 Task: Find connections with filter location Niederkassel with filter topic #linkedintrainer with filter profile language French with filter current company V.Group with filter school Jawahar Lal Nehru University with filter industry Social Networking Platforms with filter service category Budgeting with filter keywords title Customer Service Manager
Action: Mouse moved to (526, 84)
Screenshot: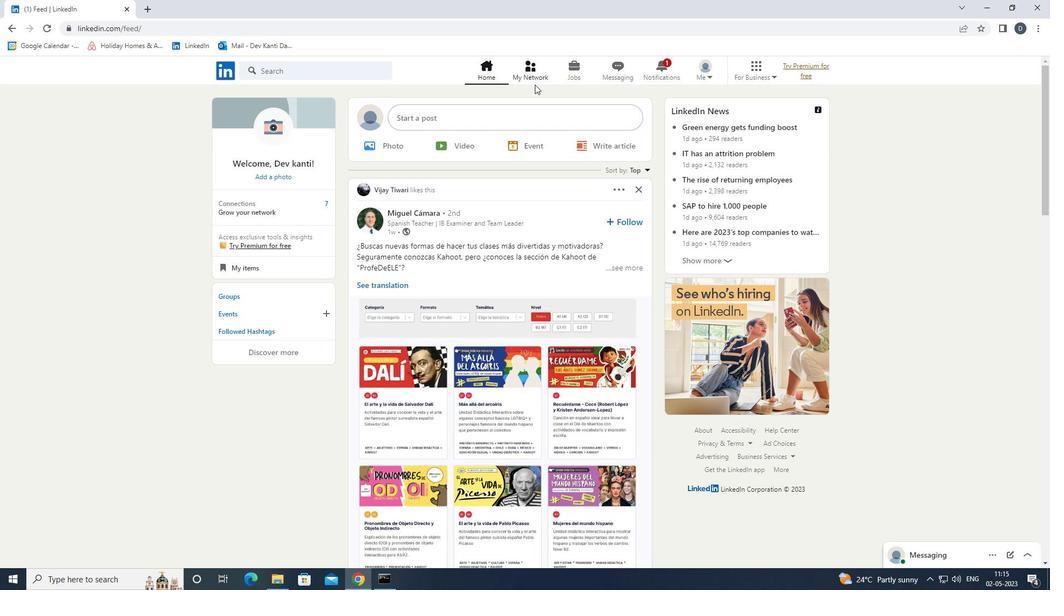 
Action: Mouse pressed left at (526, 84)
Screenshot: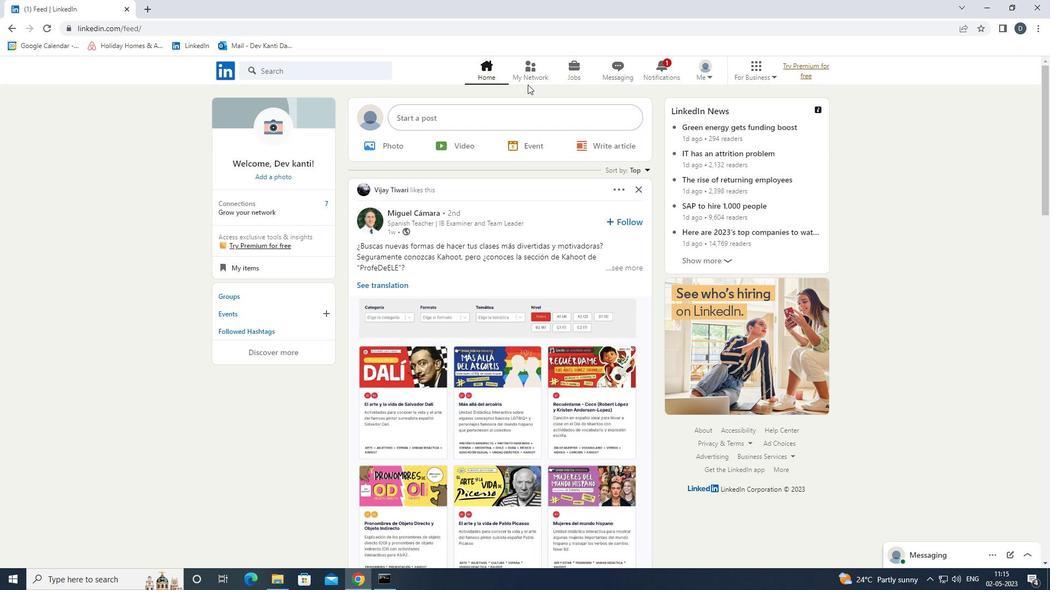 
Action: Mouse moved to (526, 72)
Screenshot: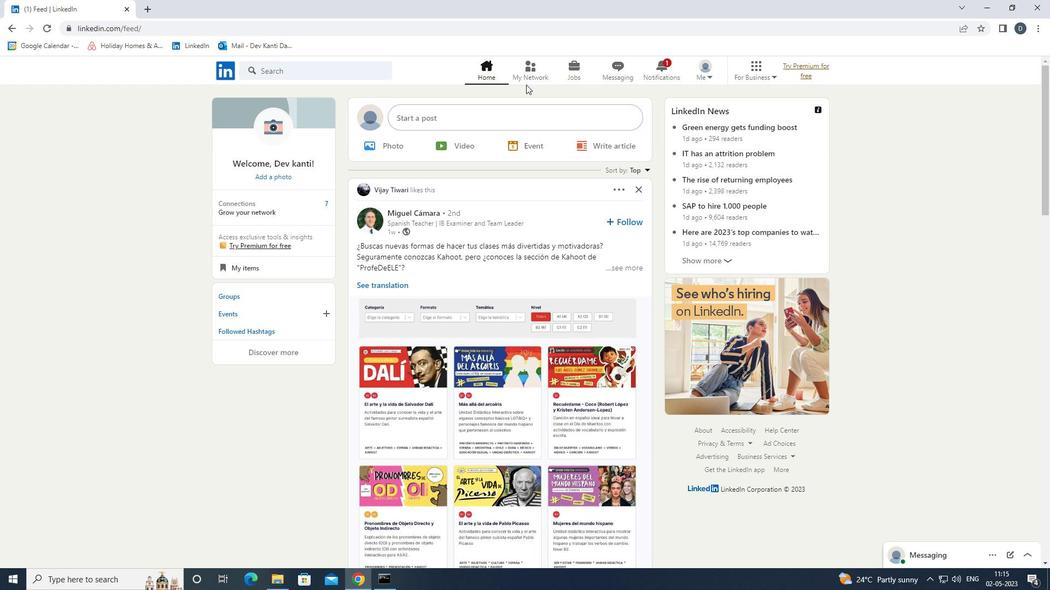 
Action: Mouse pressed left at (526, 72)
Screenshot: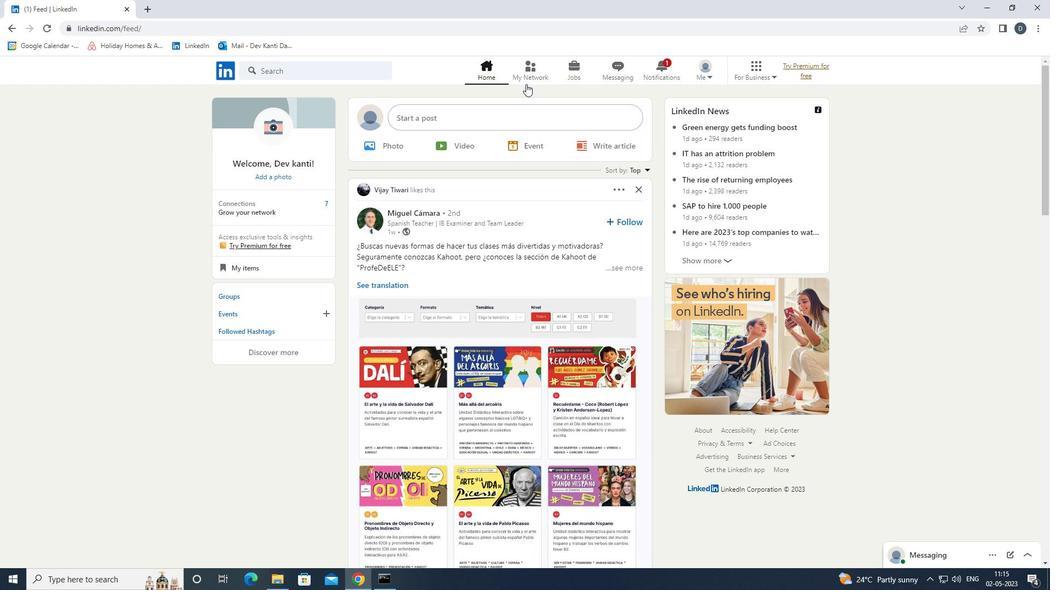 
Action: Mouse moved to (362, 131)
Screenshot: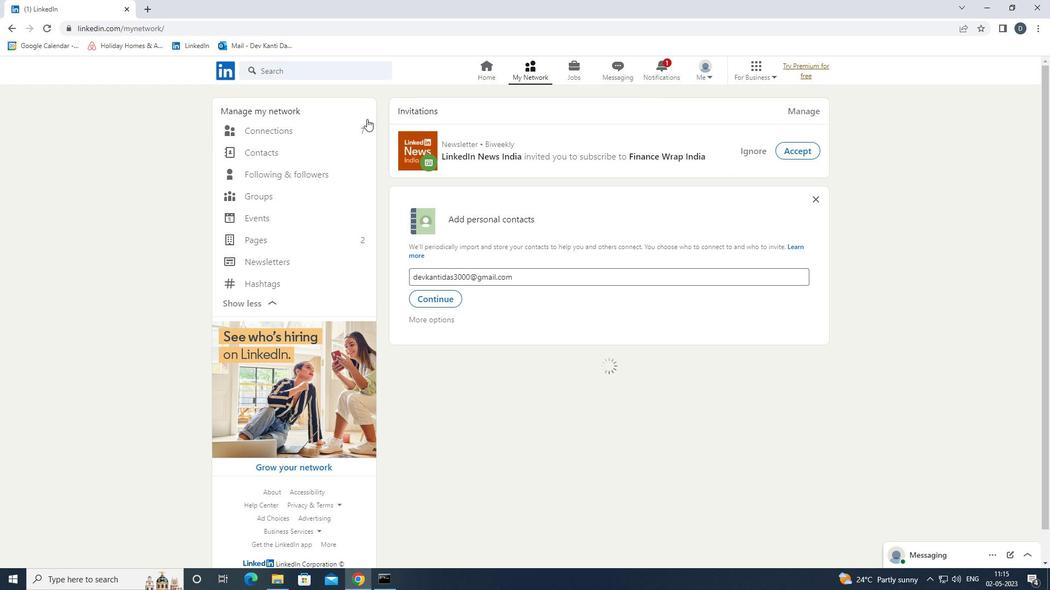 
Action: Mouse pressed left at (362, 131)
Screenshot: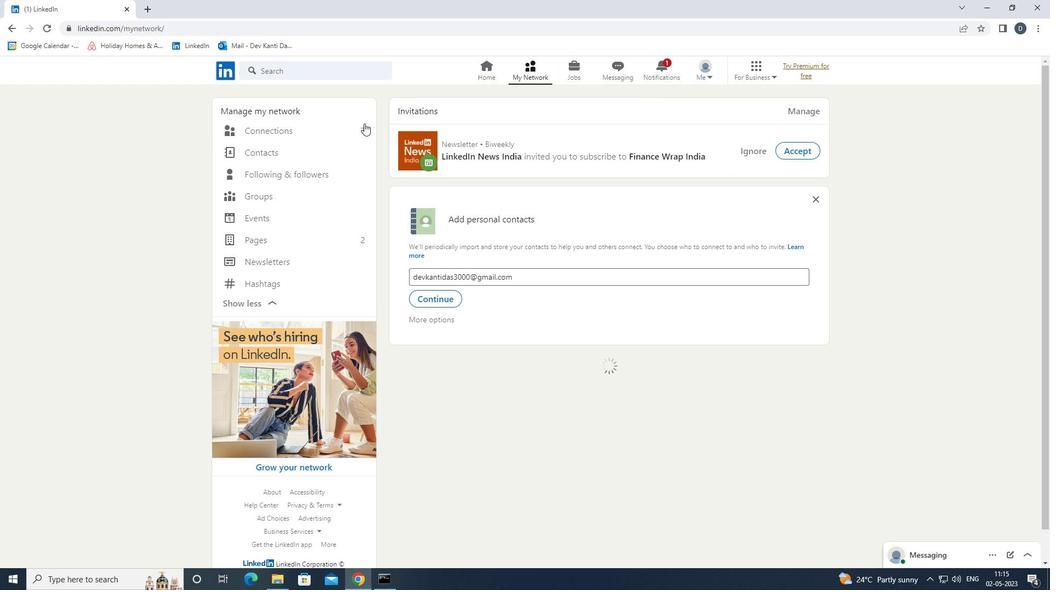 
Action: Mouse moved to (606, 130)
Screenshot: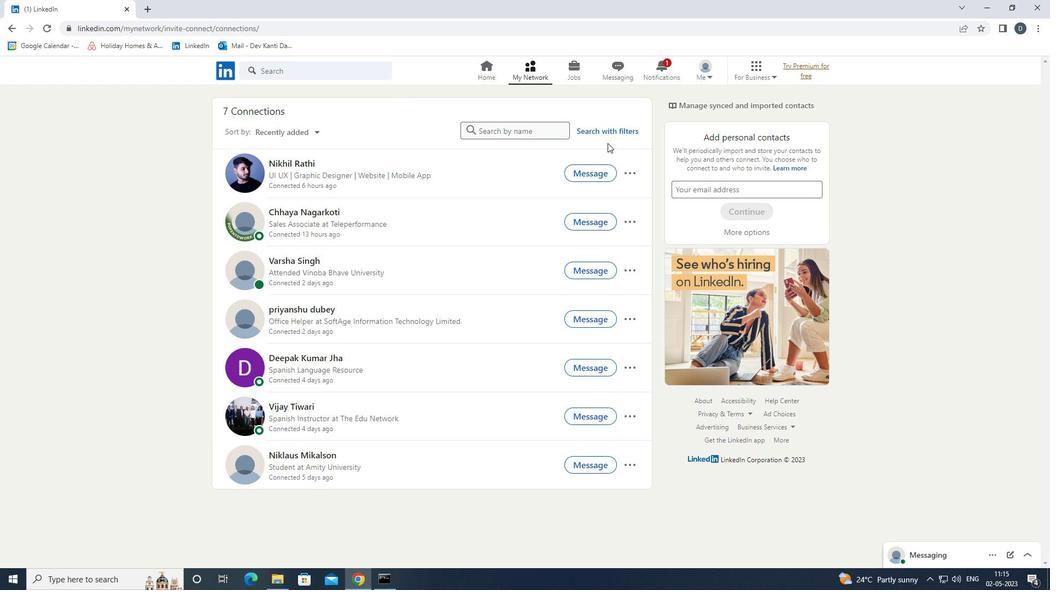 
Action: Mouse pressed left at (606, 130)
Screenshot: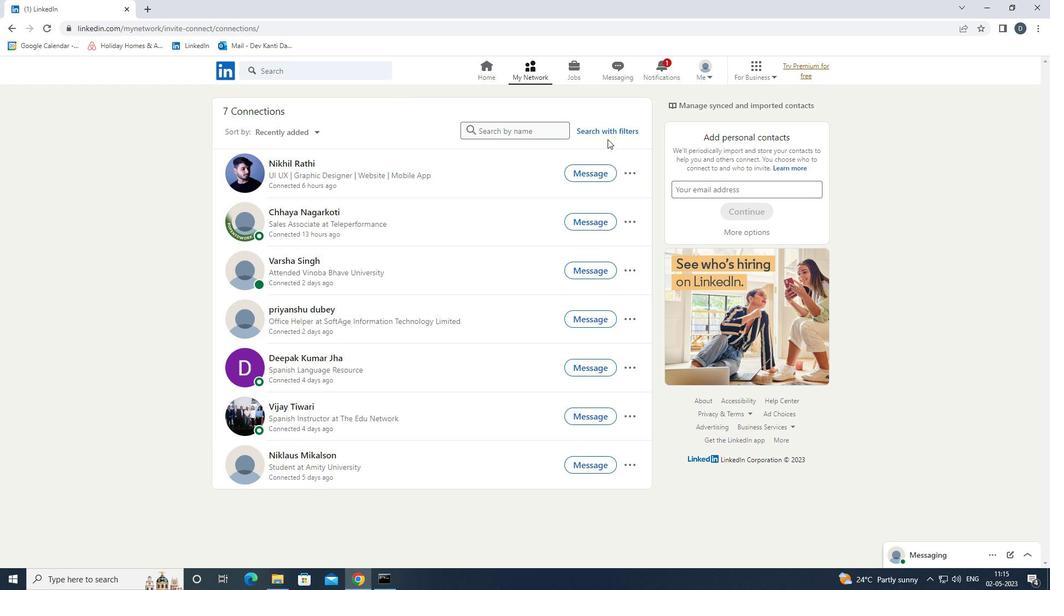 
Action: Mouse moved to (562, 99)
Screenshot: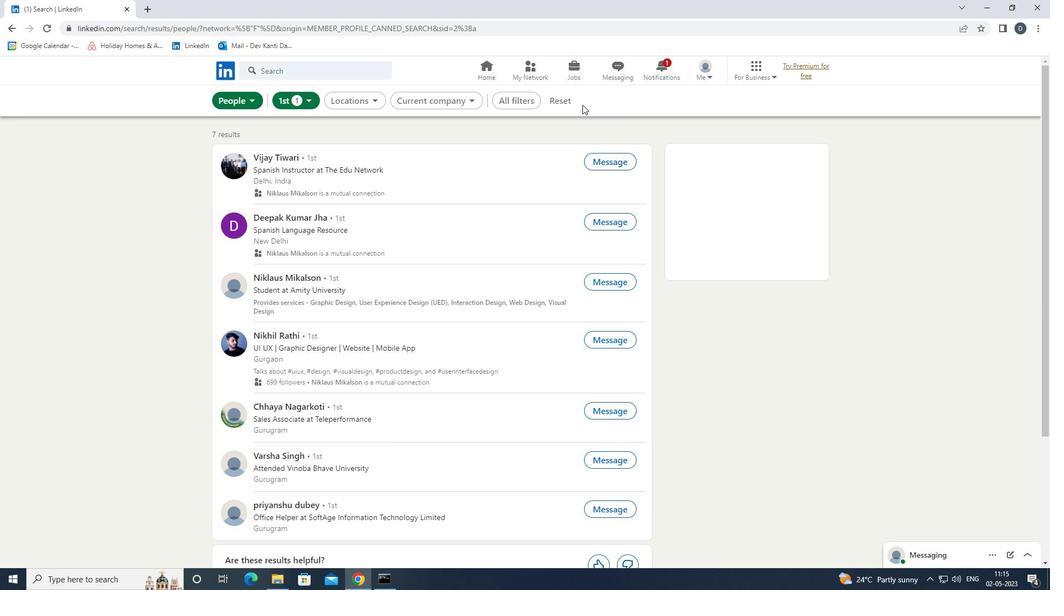 
Action: Mouse pressed left at (562, 99)
Screenshot: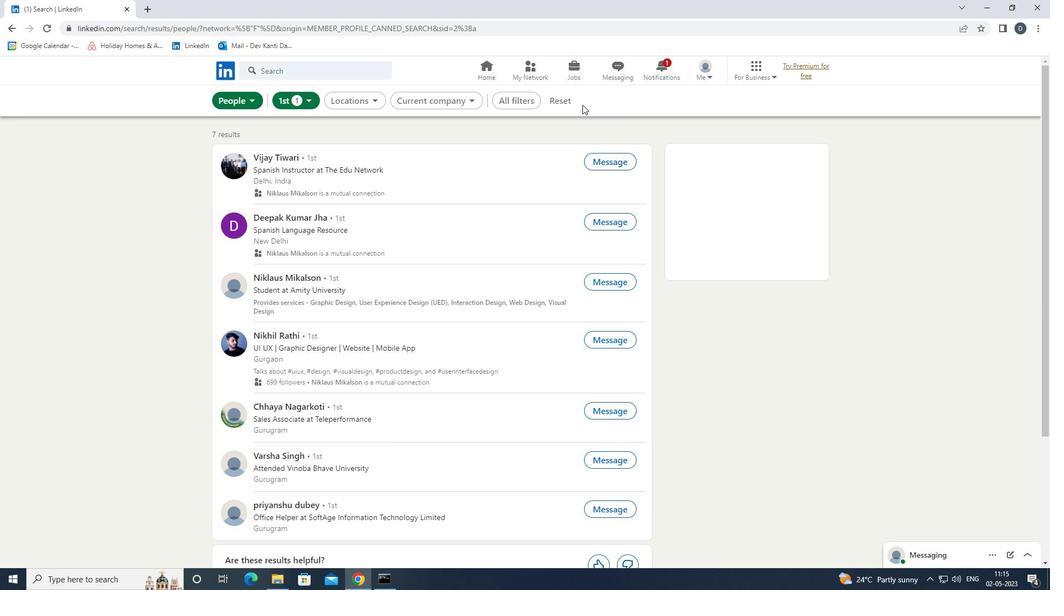 
Action: Mouse moved to (549, 101)
Screenshot: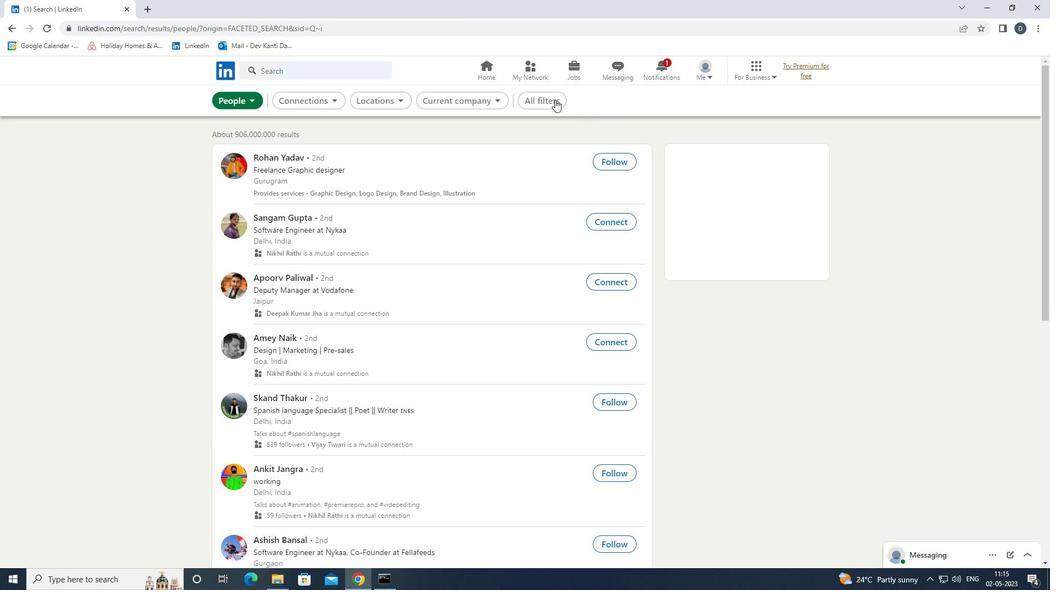 
Action: Mouse pressed left at (549, 101)
Screenshot: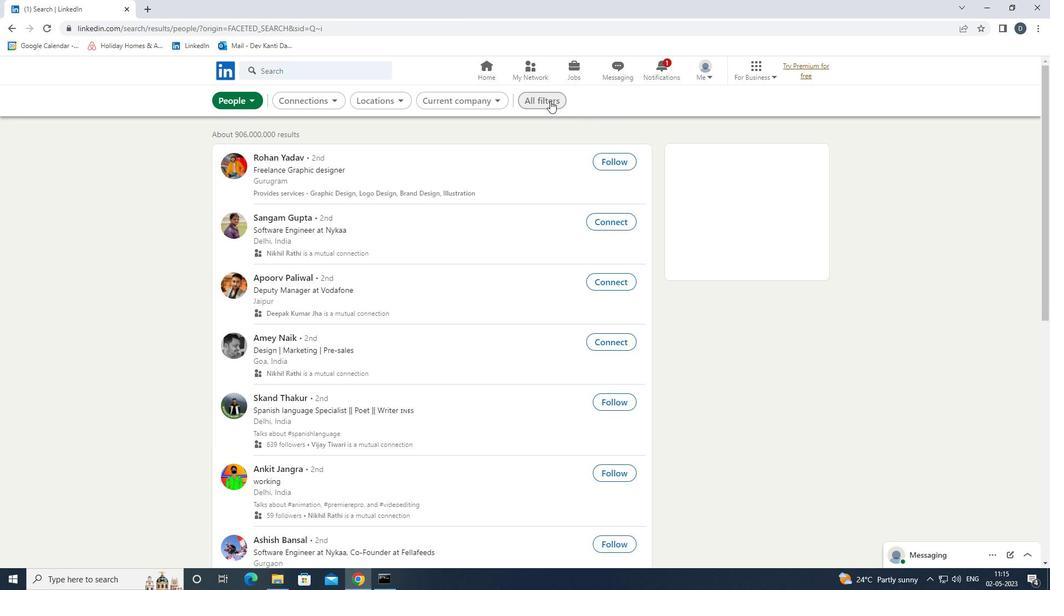 
Action: Mouse moved to (734, 260)
Screenshot: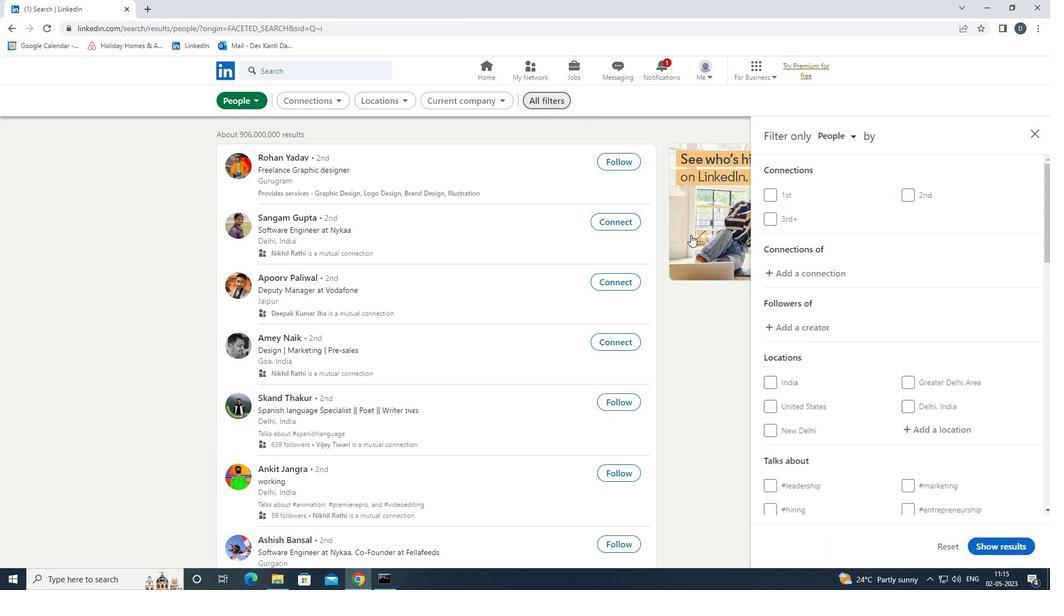 
Action: Mouse scrolled (734, 260) with delta (0, 0)
Screenshot: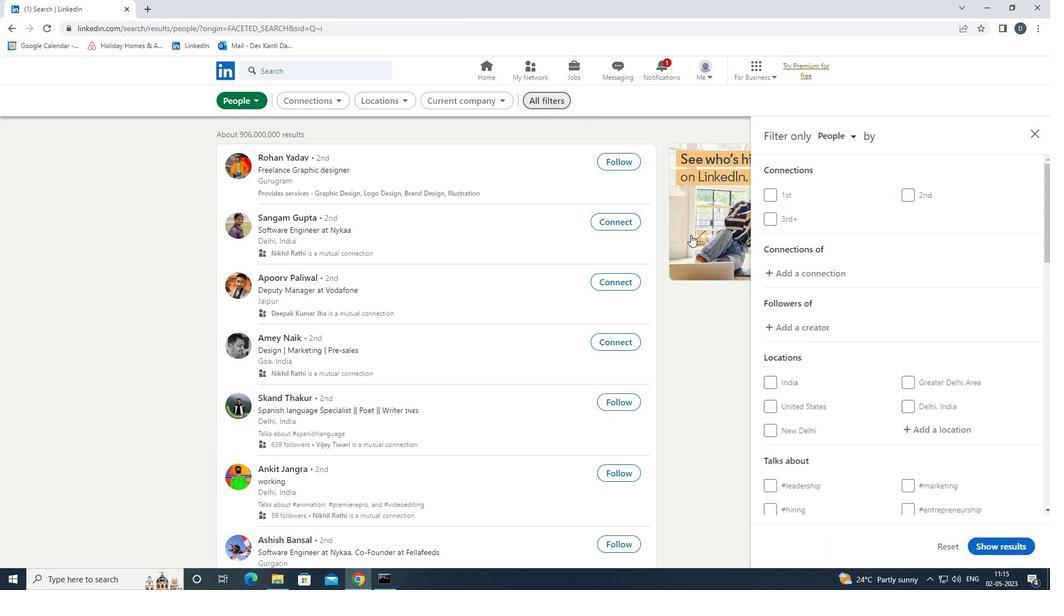 
Action: Mouse scrolled (734, 260) with delta (0, 0)
Screenshot: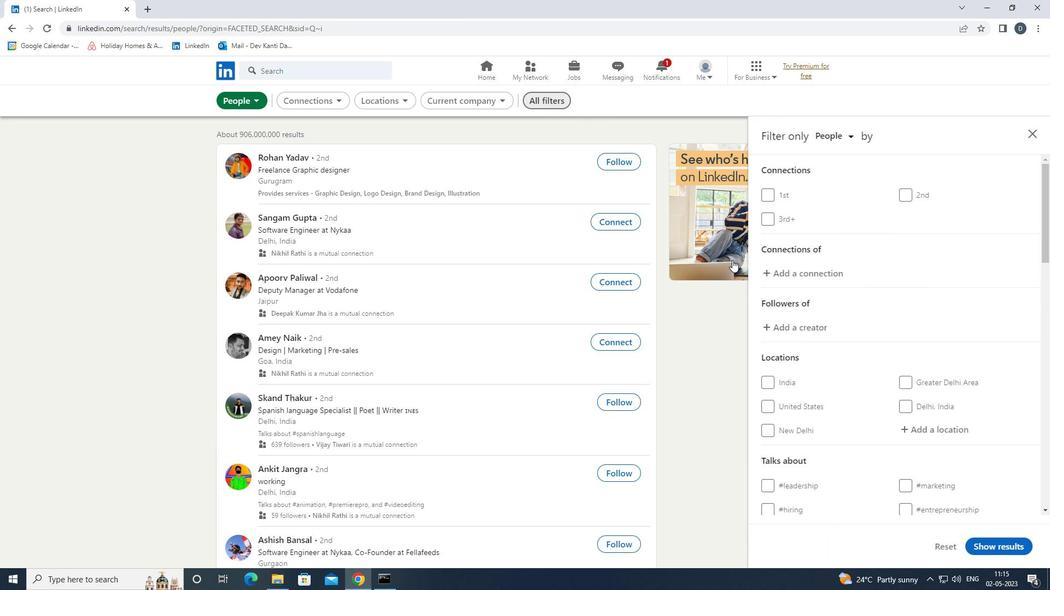 
Action: Mouse moved to (903, 328)
Screenshot: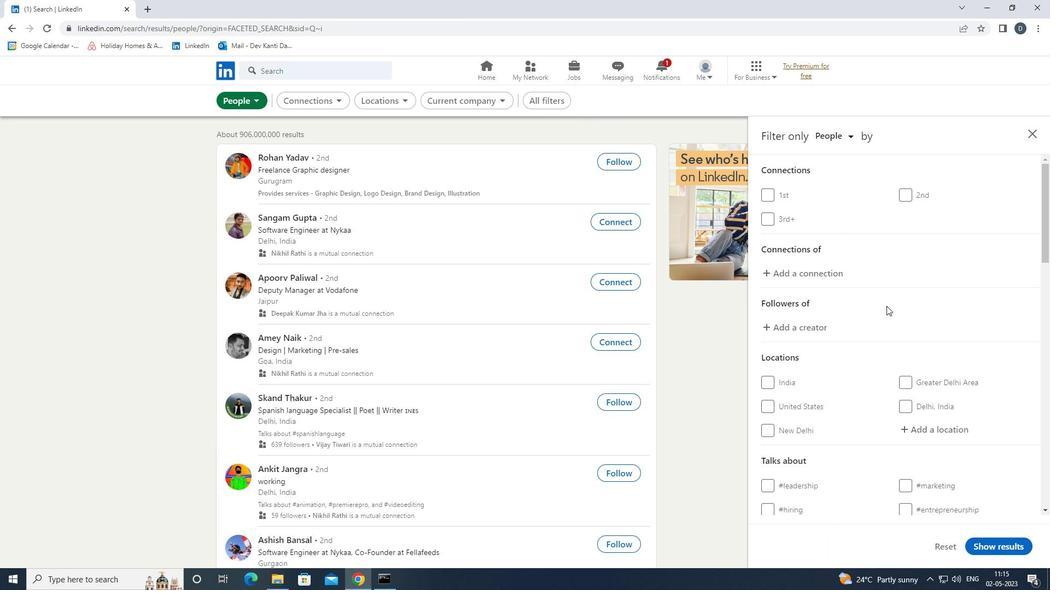 
Action: Mouse scrolled (903, 327) with delta (0, 0)
Screenshot: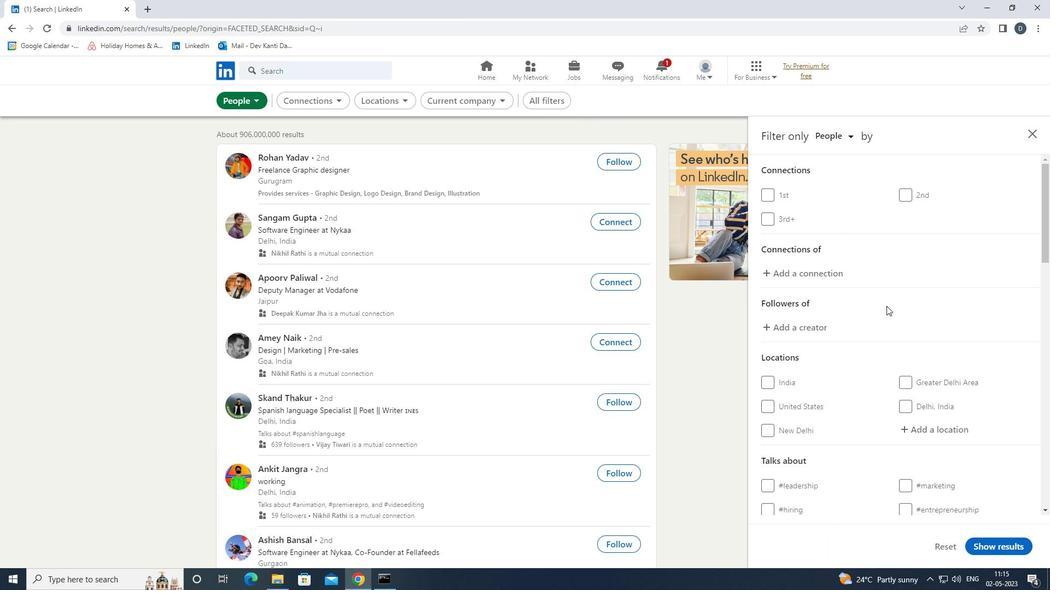 
Action: Mouse moved to (931, 374)
Screenshot: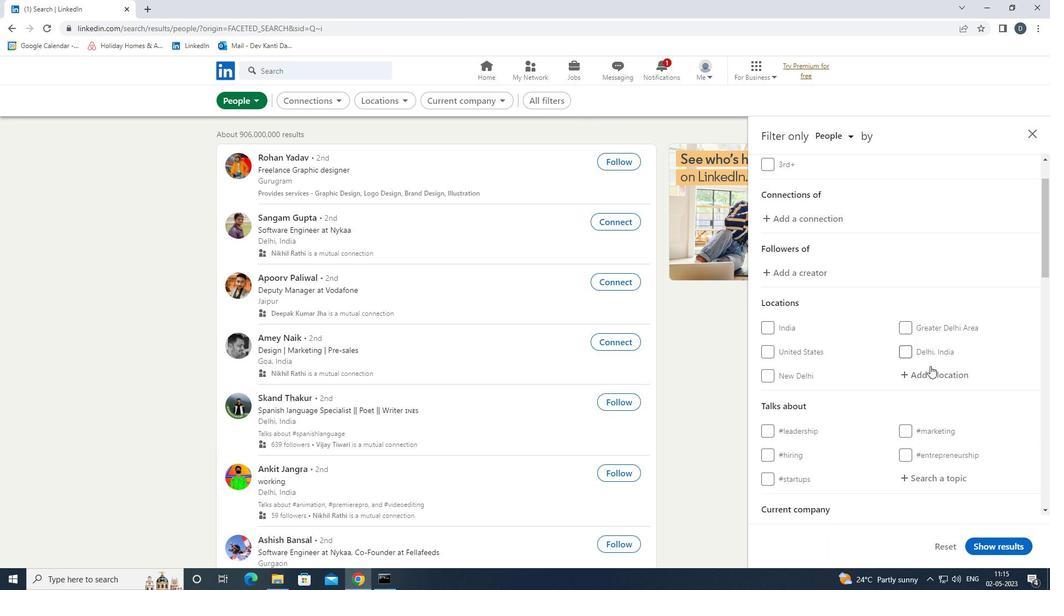 
Action: Mouse pressed left at (931, 374)
Screenshot: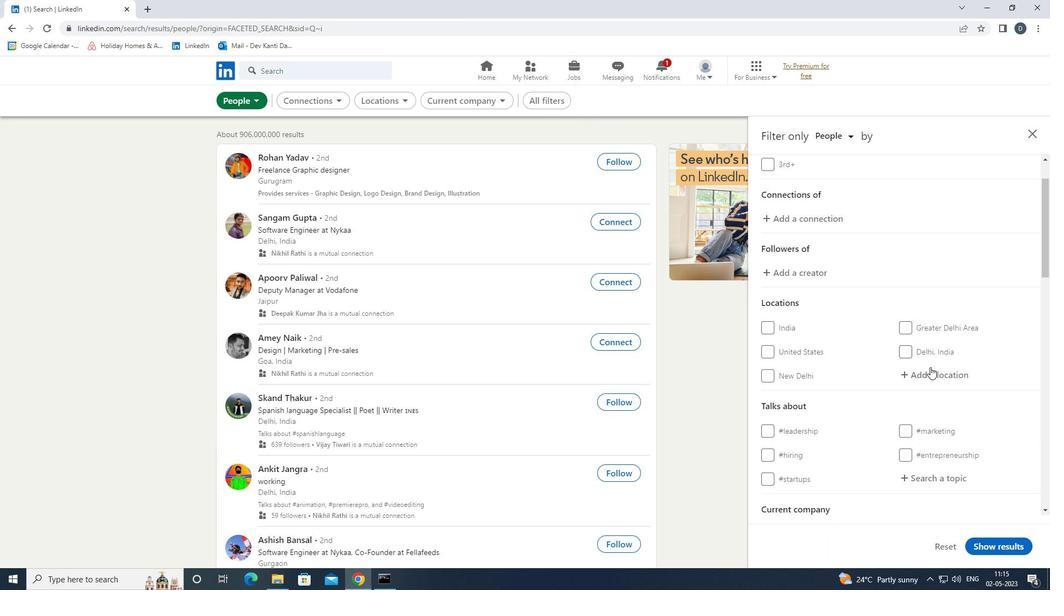 
Action: Key pressed <Key.shift>NIEDERKASSEL<Key.down><Key.enter>
Screenshot: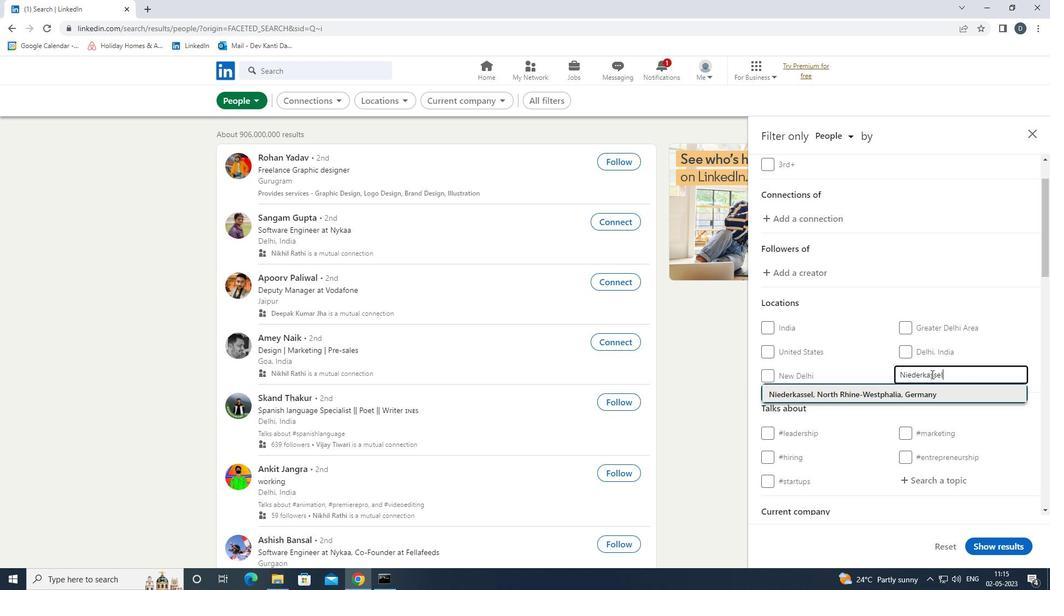 
Action: Mouse scrolled (931, 374) with delta (0, 0)
Screenshot: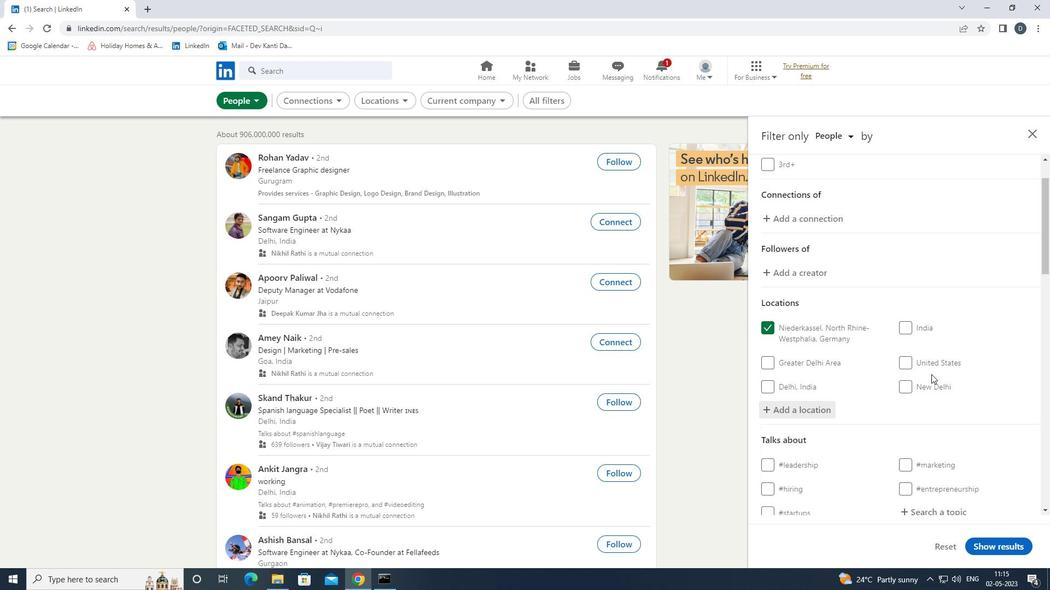 
Action: Mouse scrolled (931, 374) with delta (0, 0)
Screenshot: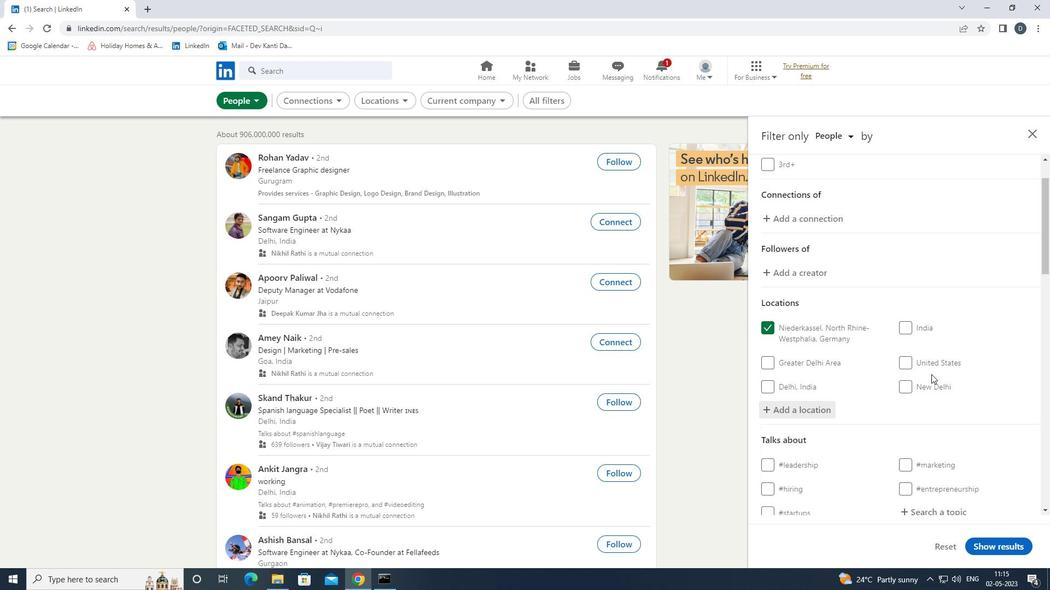 
Action: Mouse scrolled (931, 374) with delta (0, 0)
Screenshot: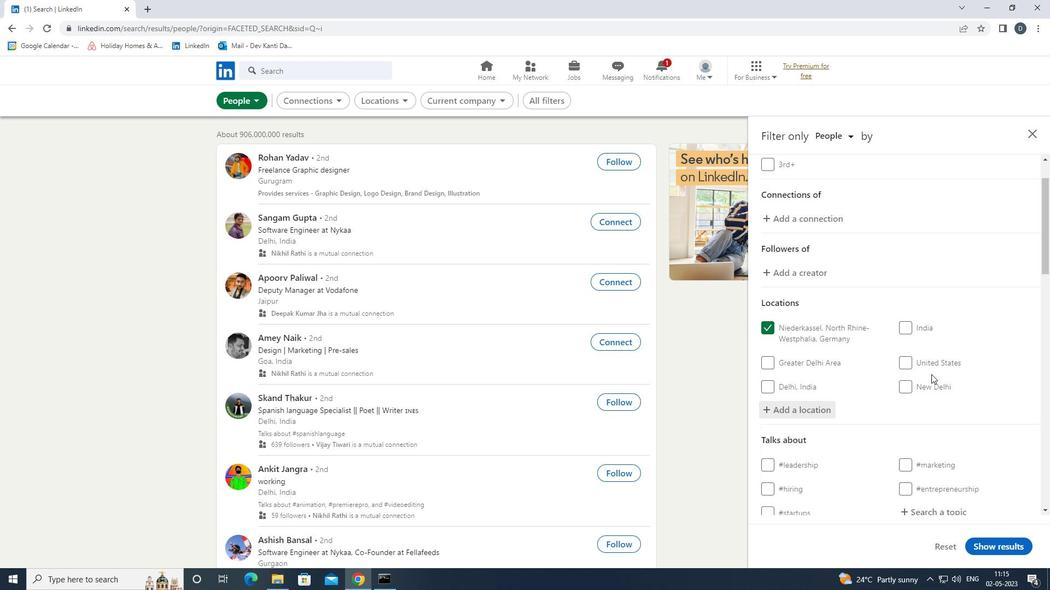 
Action: Mouse moved to (933, 350)
Screenshot: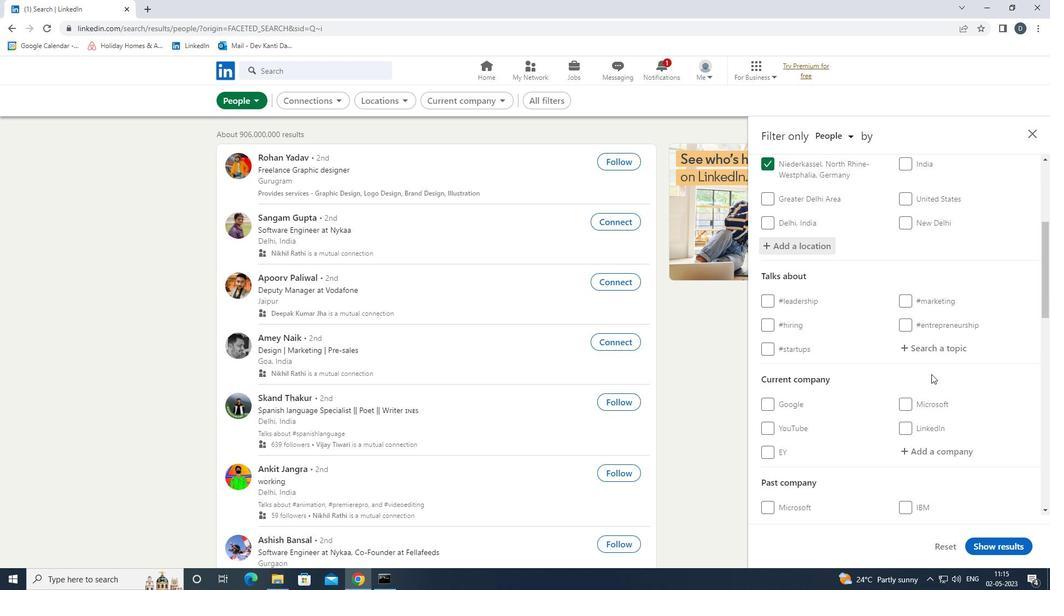 
Action: Mouse pressed left at (933, 350)
Screenshot: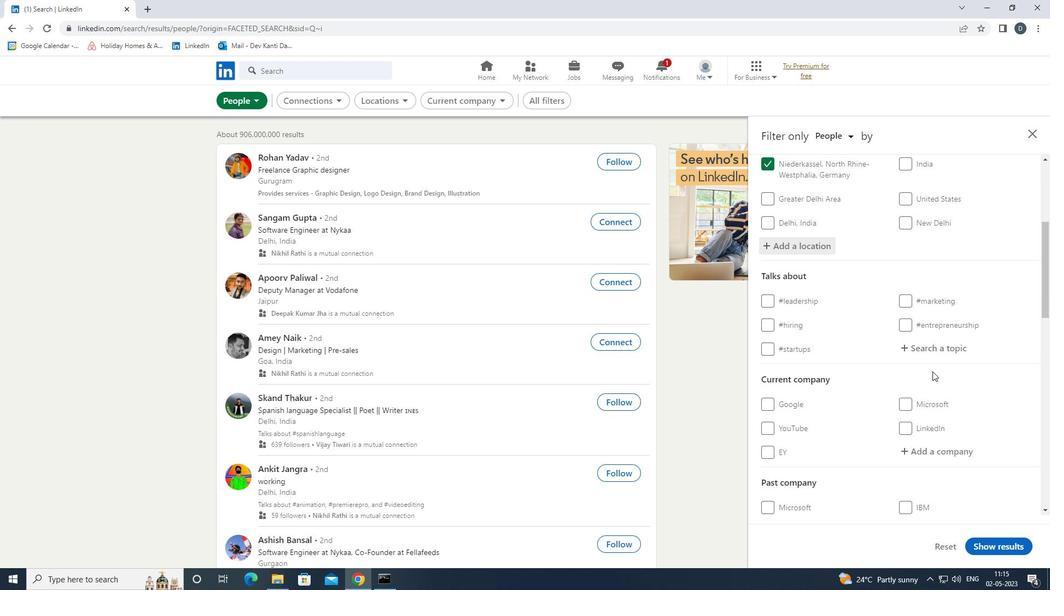 
Action: Key pressed LINKEDI
Screenshot: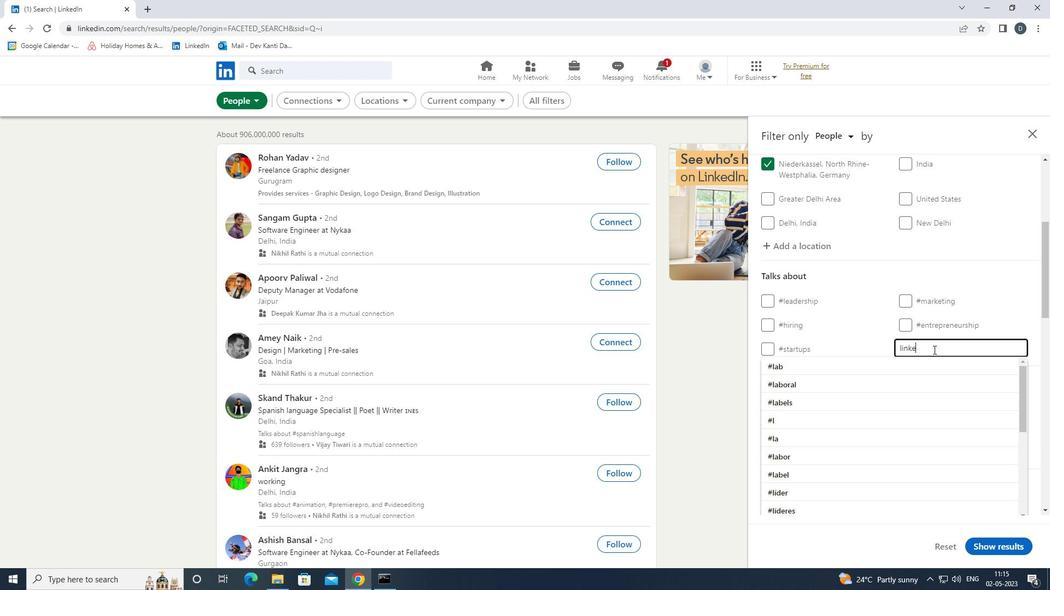 
Action: Mouse moved to (933, 350)
Screenshot: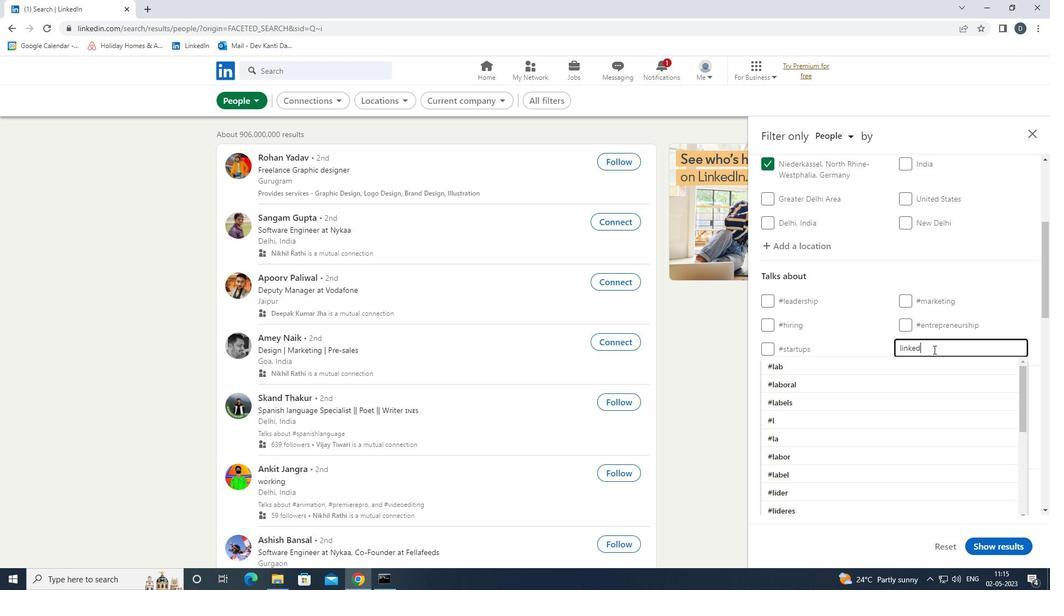 
Action: Key pressed NTRAINER<Key.down><Key.enter>
Screenshot: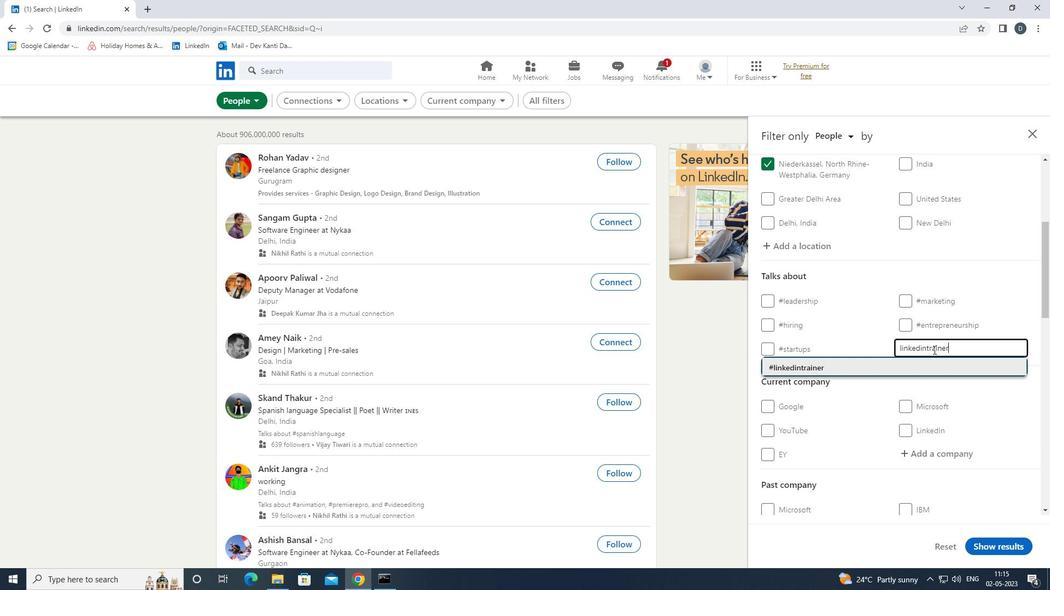 
Action: Mouse scrolled (933, 349) with delta (0, 0)
Screenshot: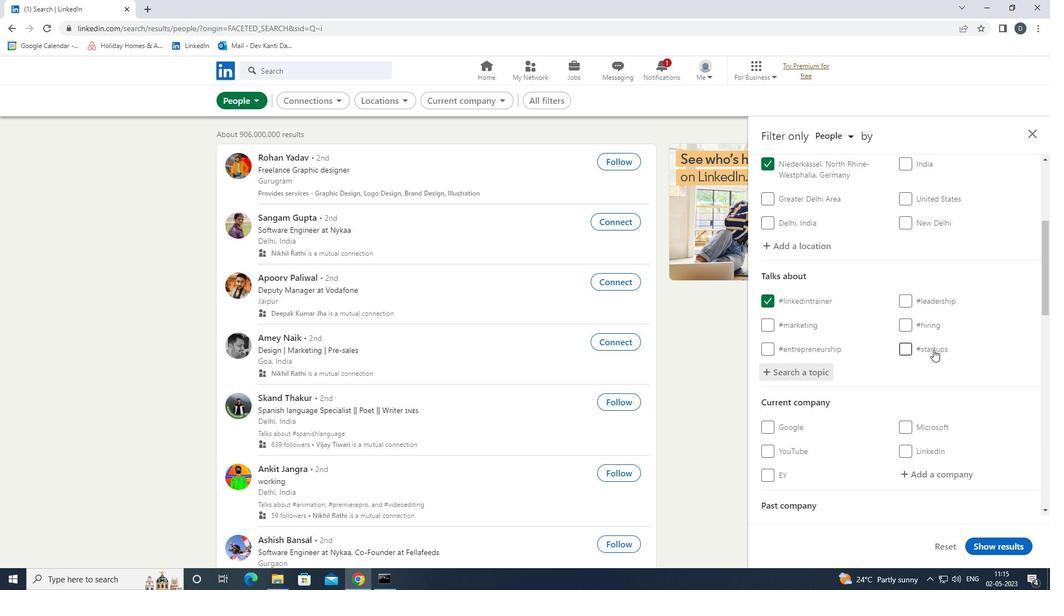 
Action: Mouse scrolled (933, 349) with delta (0, 0)
Screenshot: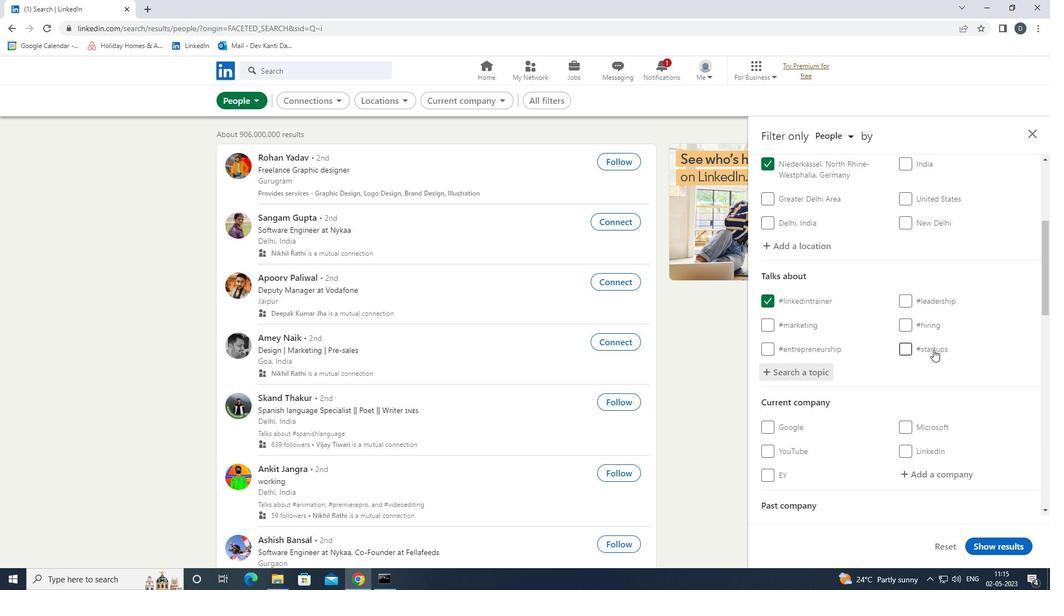 
Action: Mouse scrolled (933, 349) with delta (0, 0)
Screenshot: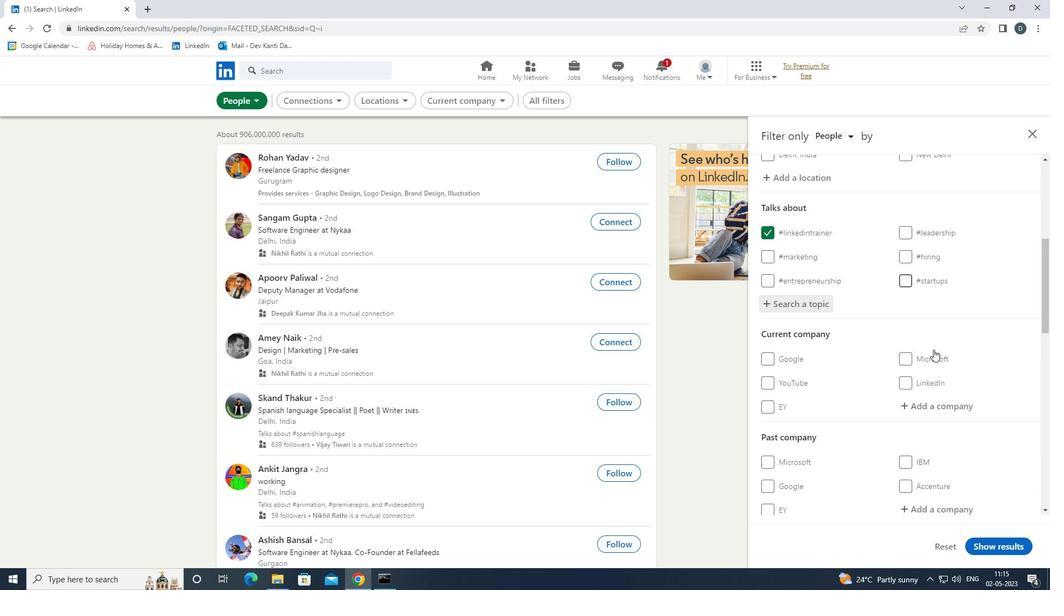 
Action: Mouse scrolled (933, 349) with delta (0, 0)
Screenshot: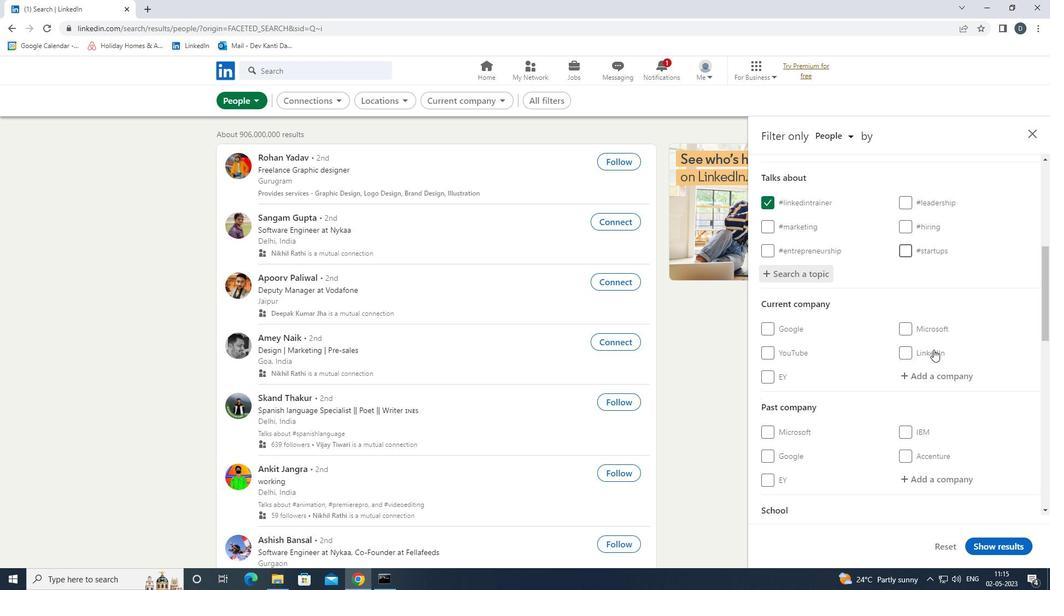 
Action: Mouse scrolled (933, 349) with delta (0, 0)
Screenshot: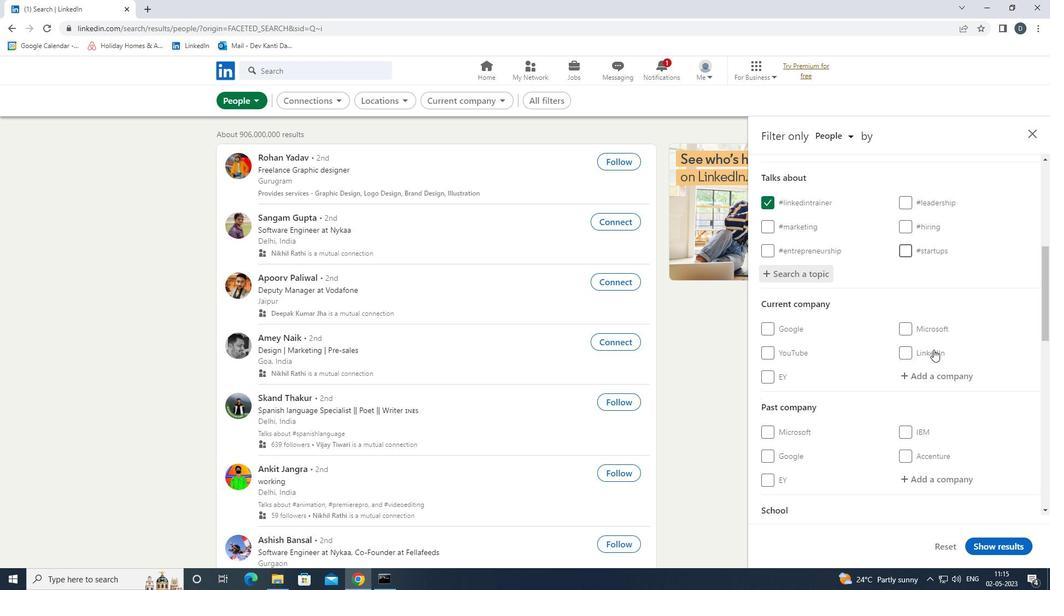 
Action: Mouse scrolled (933, 349) with delta (0, 0)
Screenshot: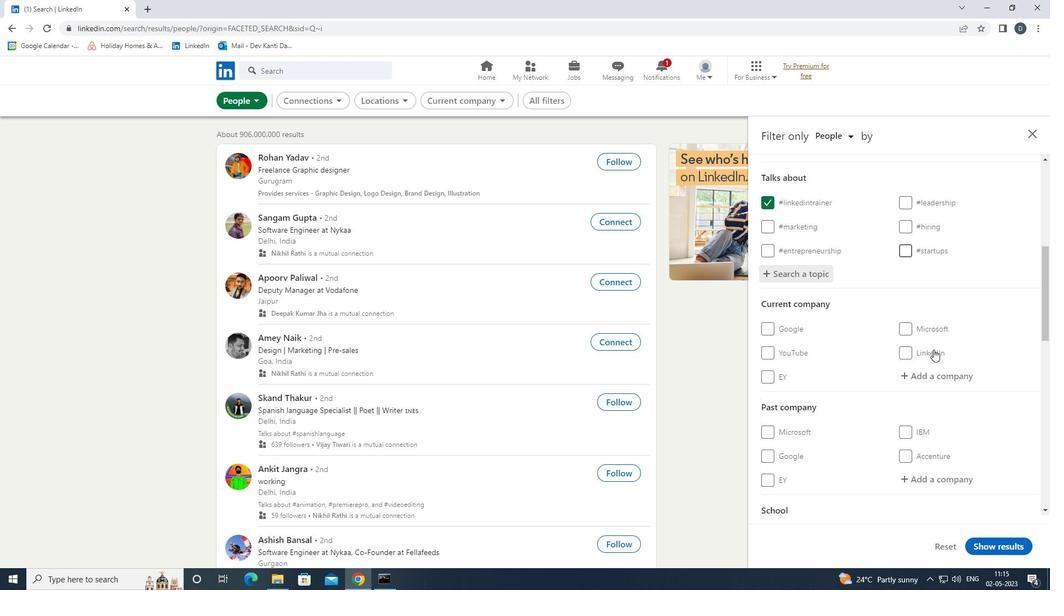 
Action: Mouse moved to (885, 379)
Screenshot: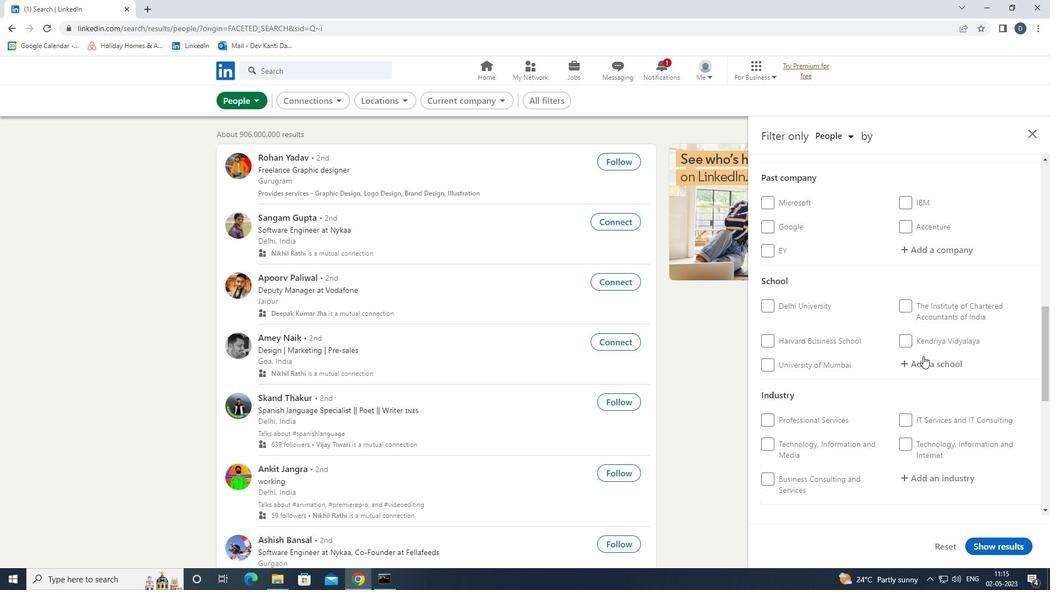 
Action: Mouse scrolled (885, 378) with delta (0, 0)
Screenshot: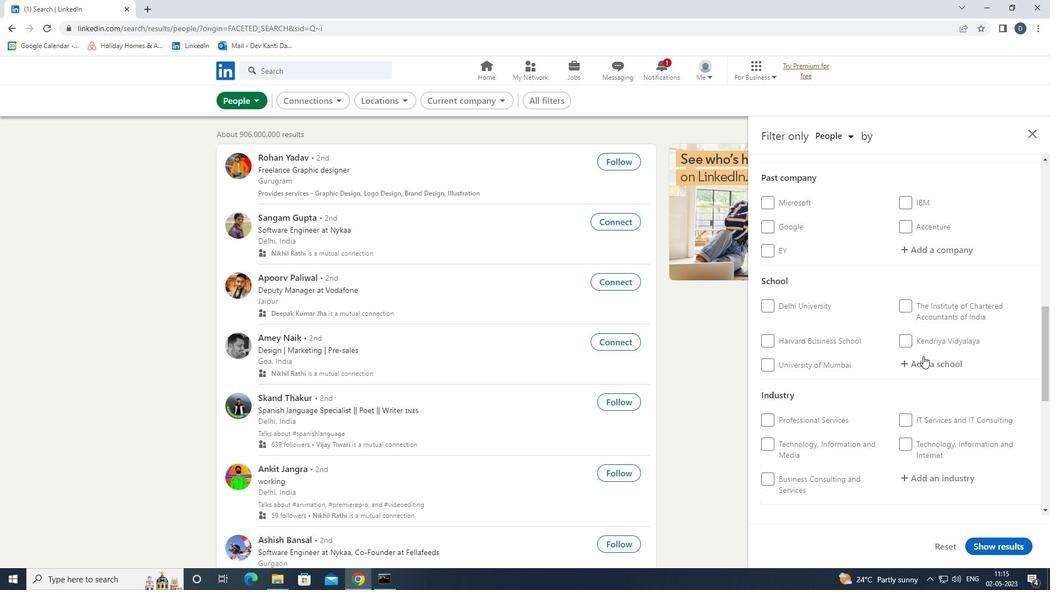
Action: Mouse moved to (895, 391)
Screenshot: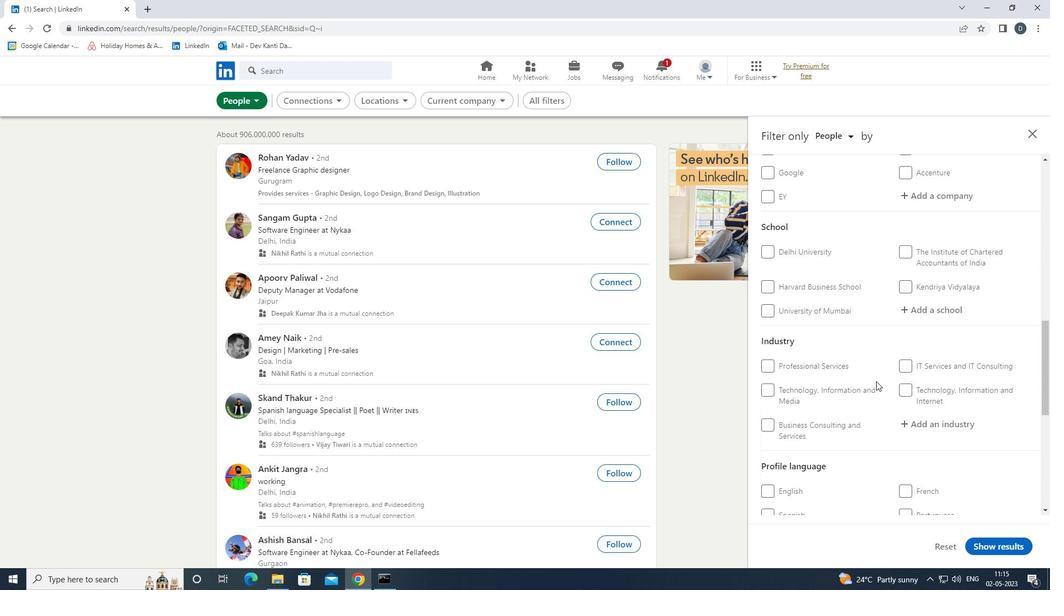
Action: Mouse scrolled (895, 391) with delta (0, 0)
Screenshot: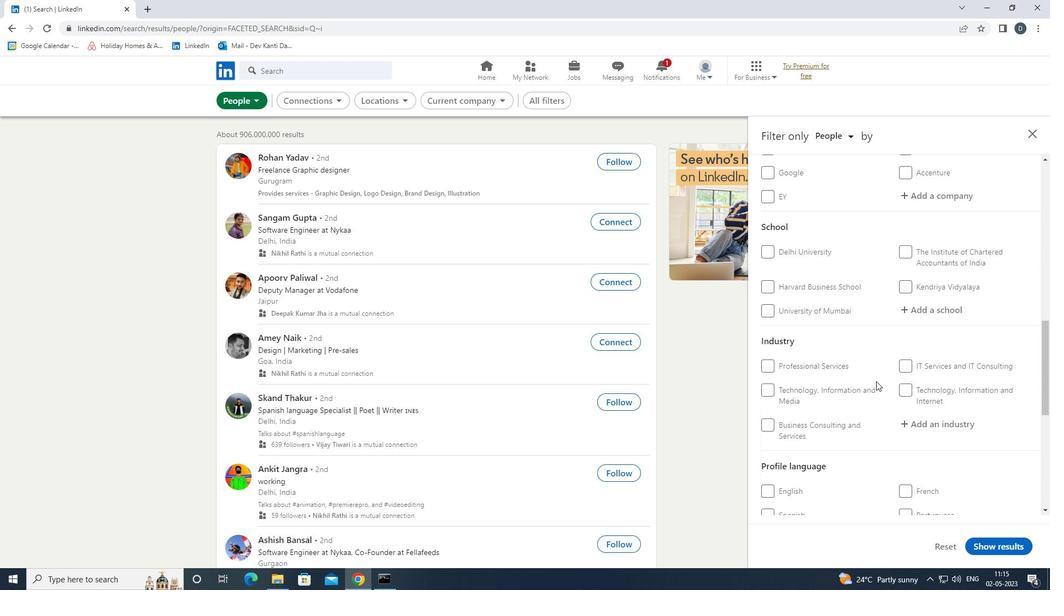 
Action: Mouse scrolled (895, 391) with delta (0, 0)
Screenshot: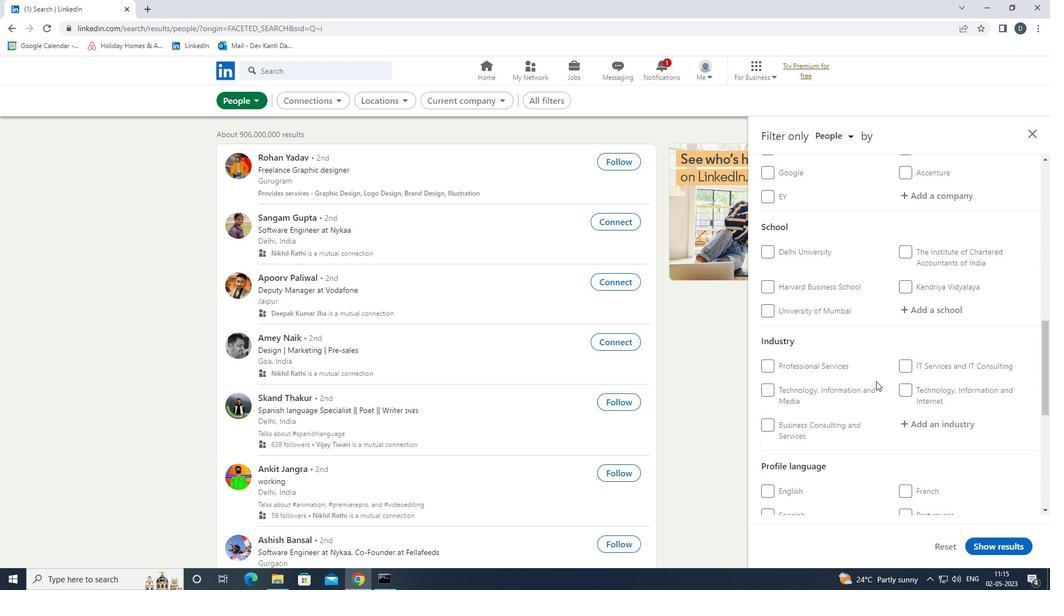 
Action: Mouse moved to (918, 378)
Screenshot: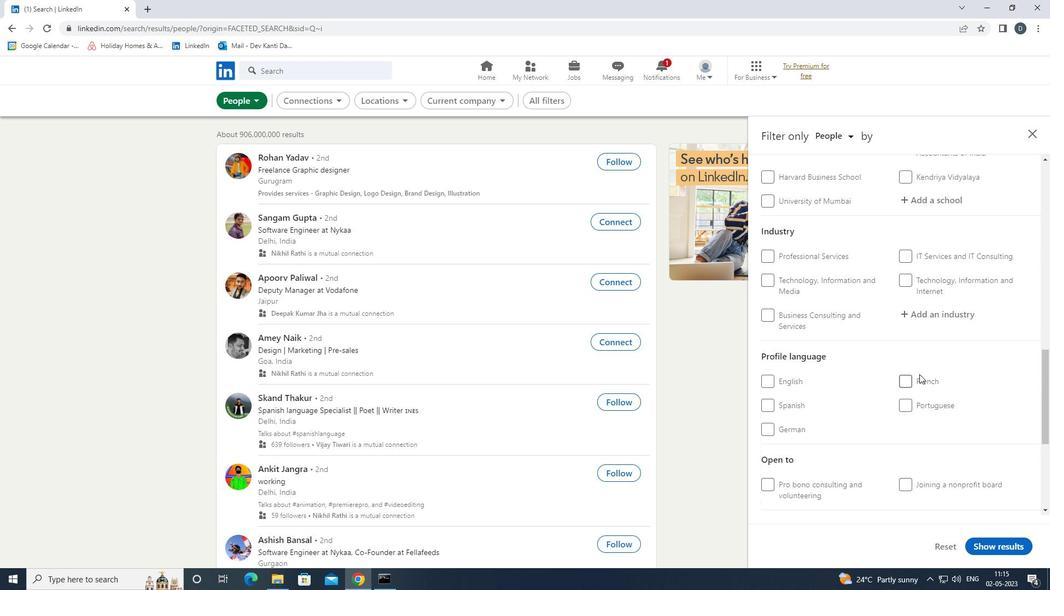 
Action: Mouse pressed left at (918, 378)
Screenshot: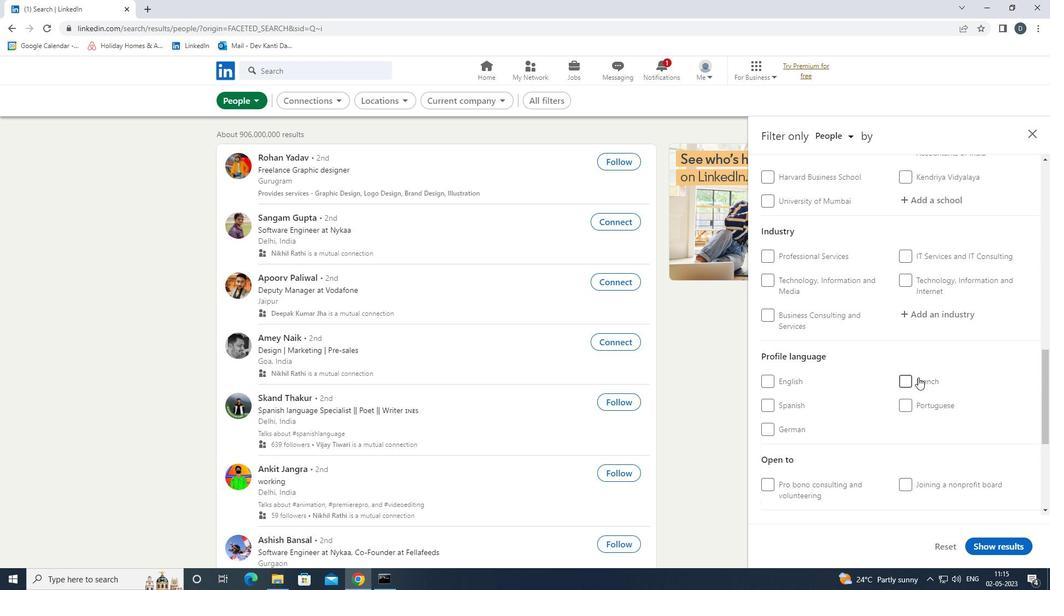 
Action: Mouse scrolled (918, 378) with delta (0, 0)
Screenshot: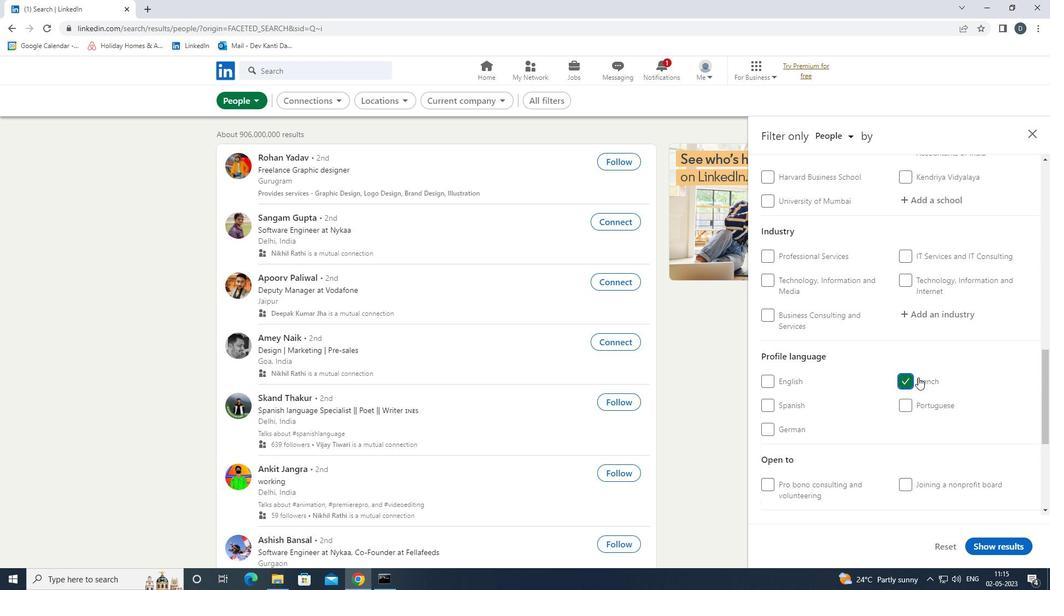 
Action: Mouse scrolled (918, 378) with delta (0, 0)
Screenshot: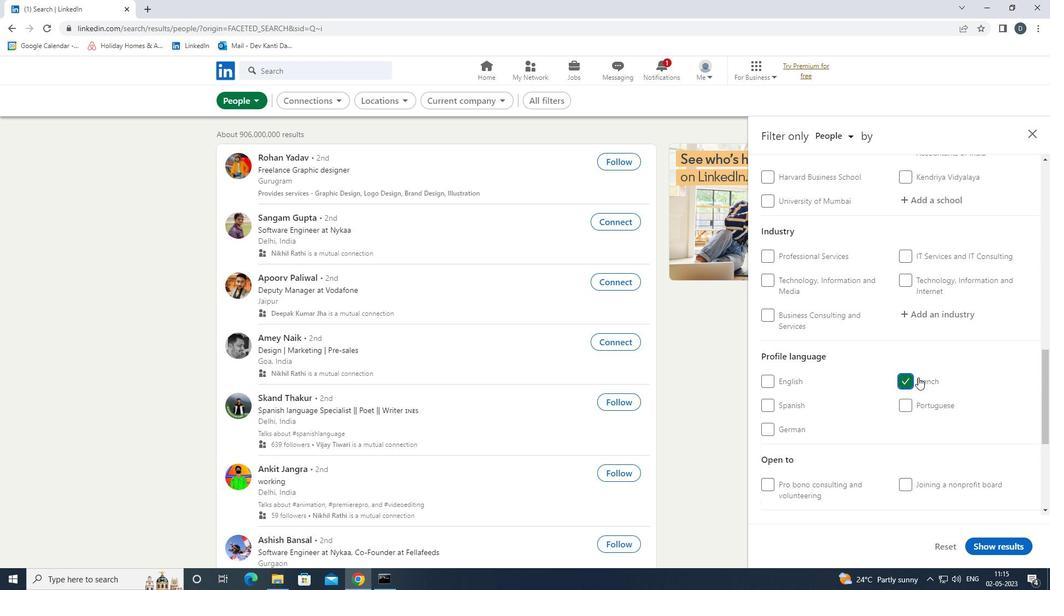 
Action: Mouse scrolled (918, 378) with delta (0, 0)
Screenshot: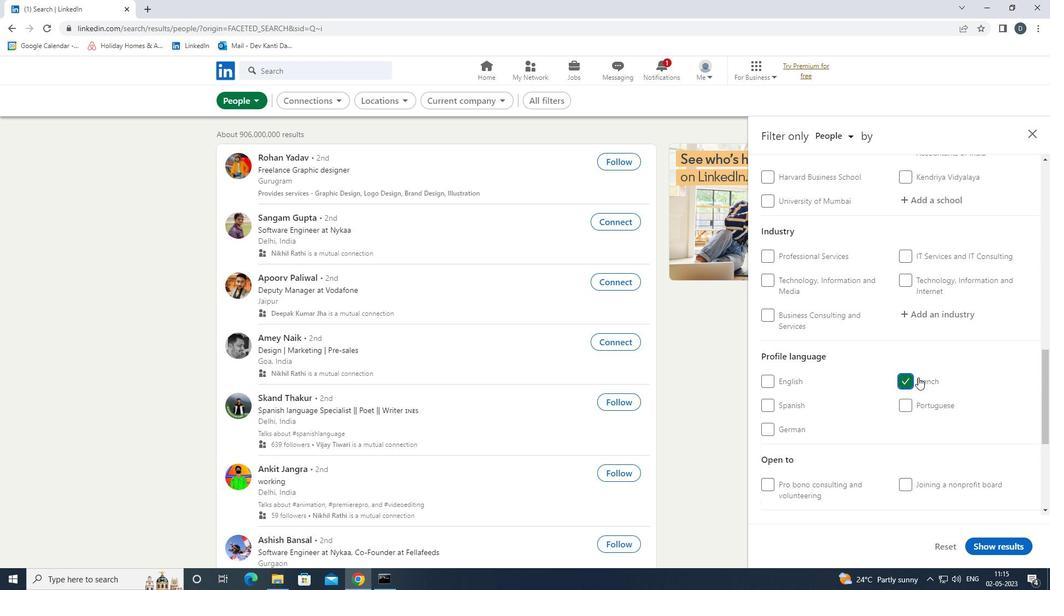 
Action: Mouse scrolled (918, 378) with delta (0, 0)
Screenshot: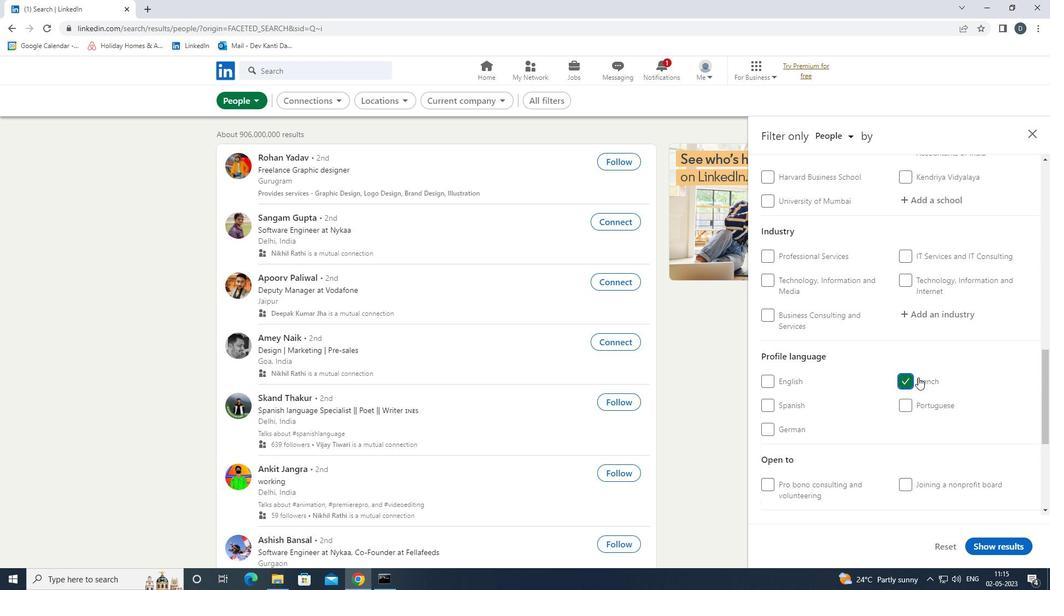 
Action: Mouse scrolled (918, 378) with delta (0, 0)
Screenshot: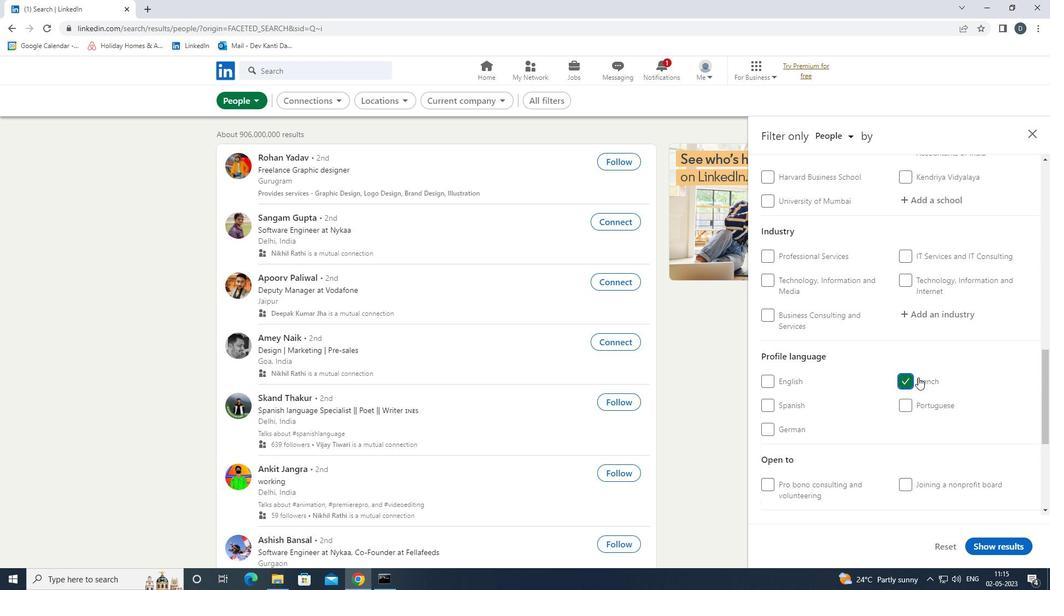 
Action: Mouse scrolled (918, 378) with delta (0, 0)
Screenshot: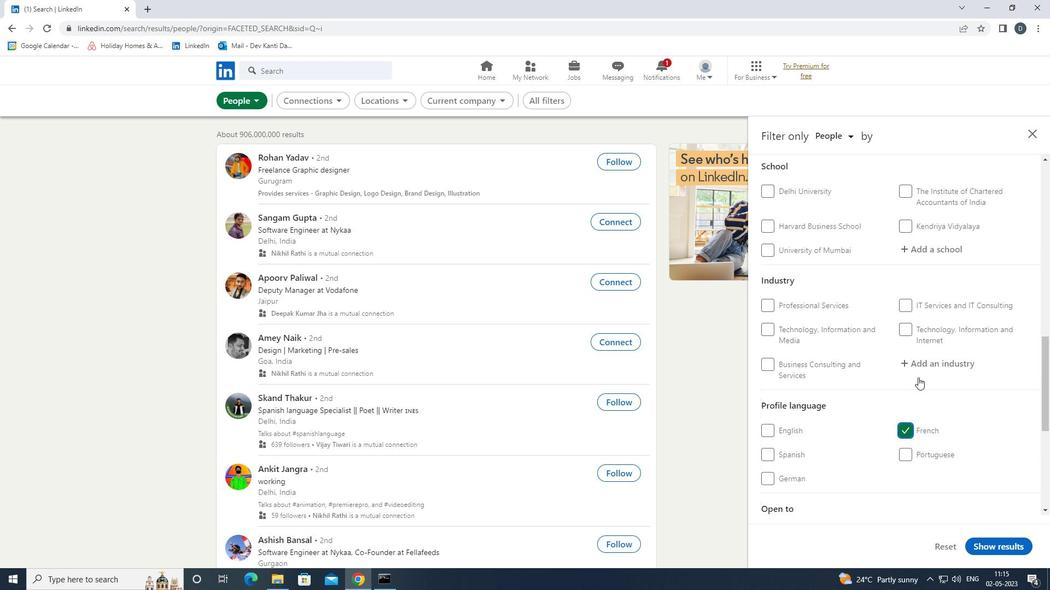 
Action: Mouse scrolled (918, 378) with delta (0, 0)
Screenshot: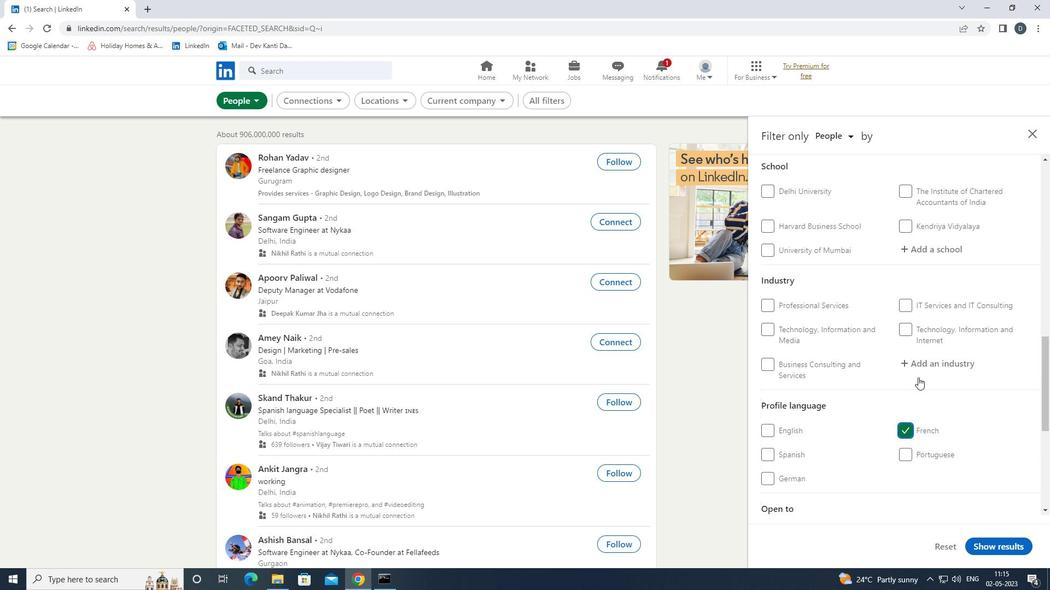 
Action: Mouse scrolled (918, 378) with delta (0, 0)
Screenshot: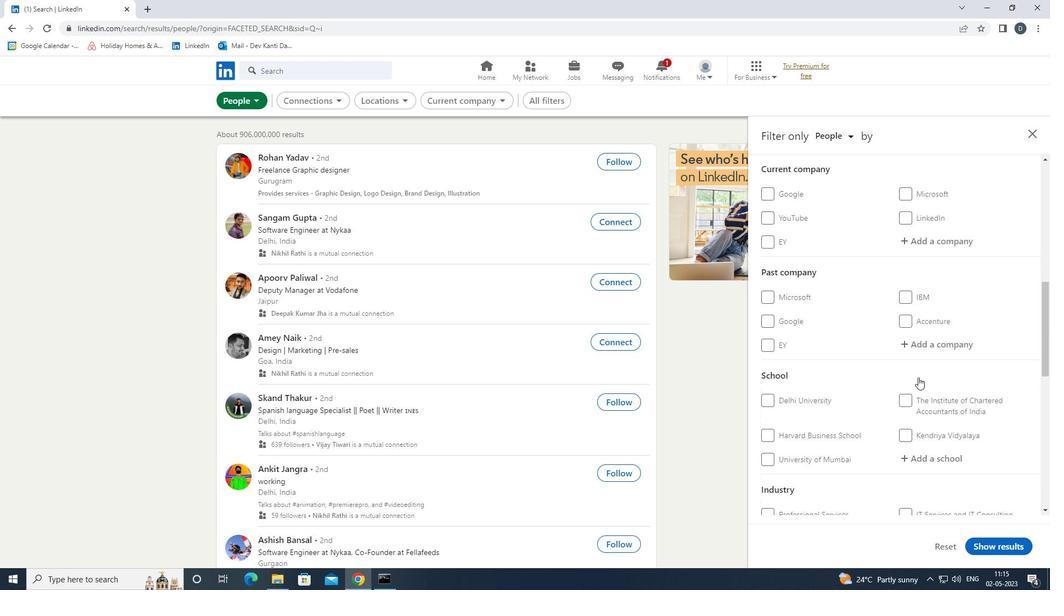 
Action: Mouse moved to (918, 415)
Screenshot: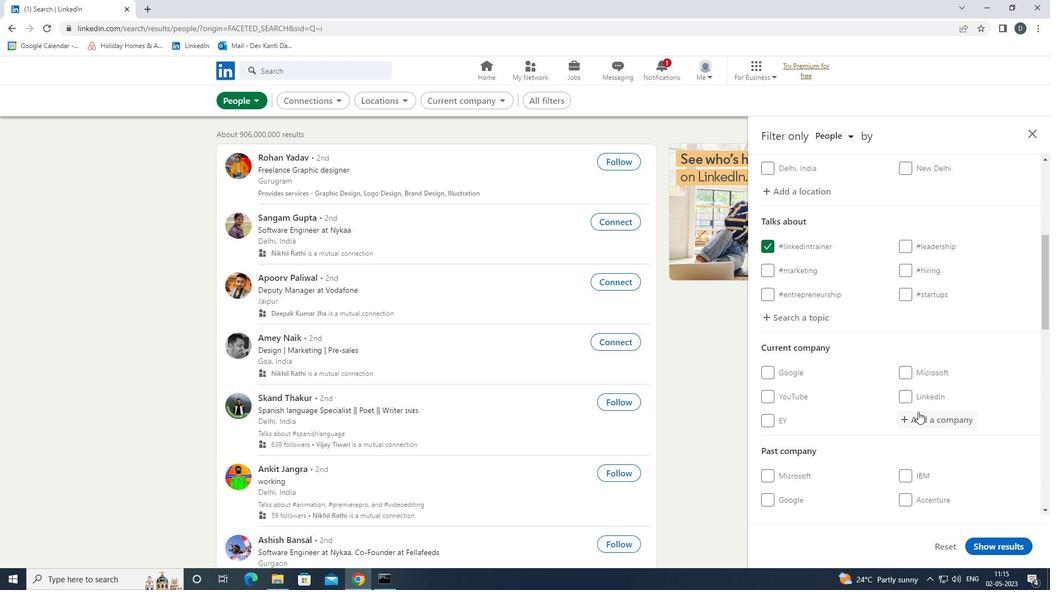 
Action: Mouse pressed left at (918, 415)
Screenshot: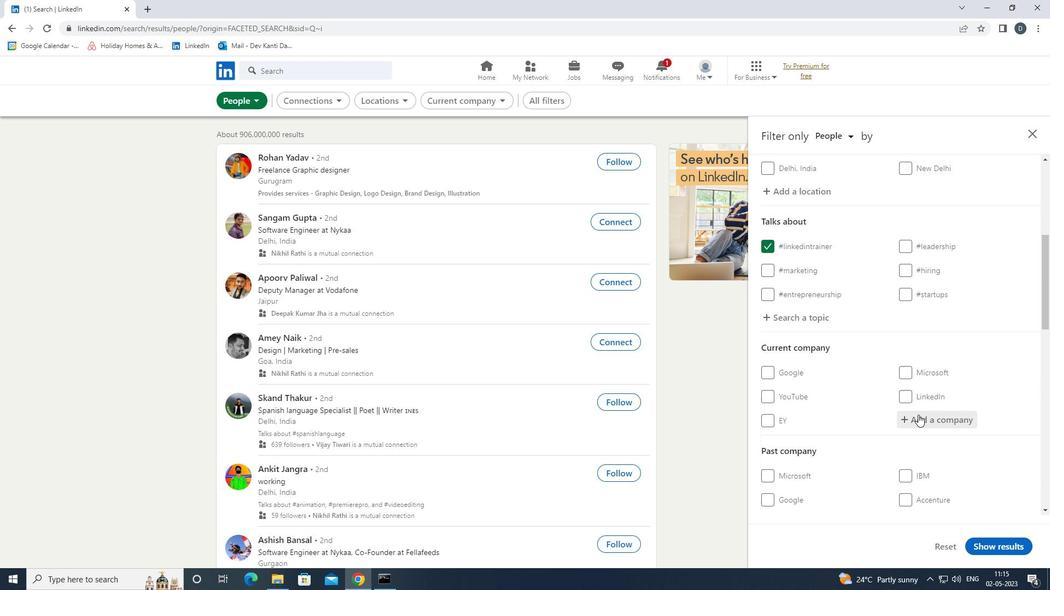 
Action: Key pressed <Key.shift>V.<Key.shift>GROUP<Key.down><Key.enter>
Screenshot: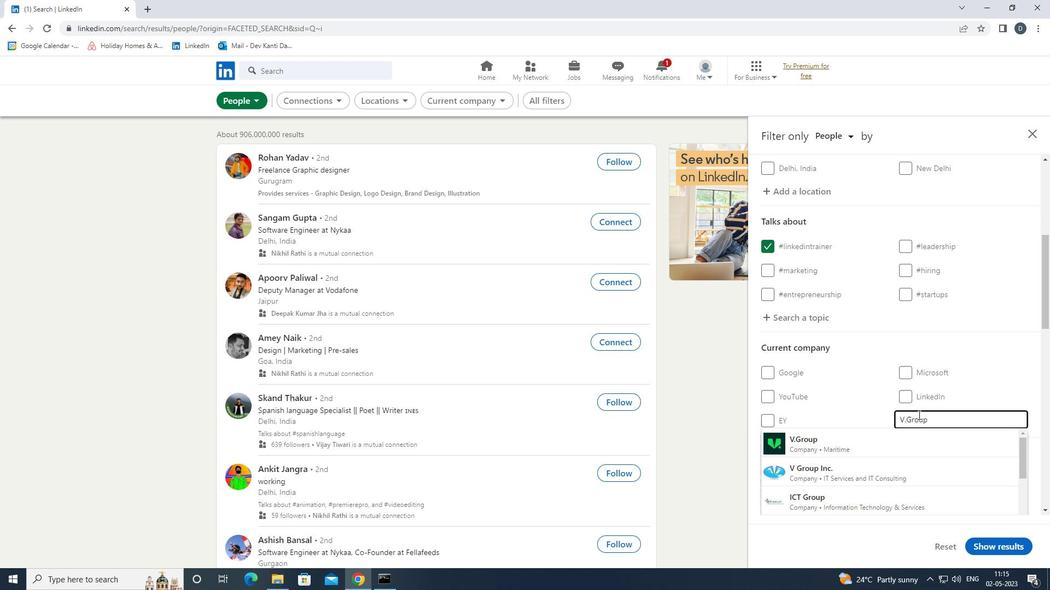 
Action: Mouse moved to (913, 413)
Screenshot: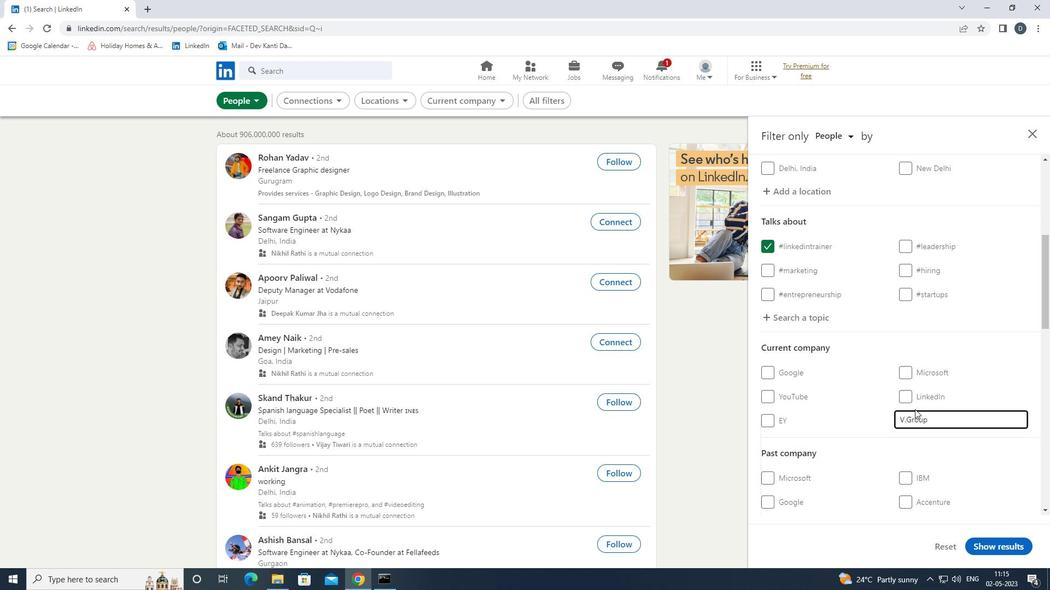 
Action: Mouse scrolled (913, 412) with delta (0, 0)
Screenshot: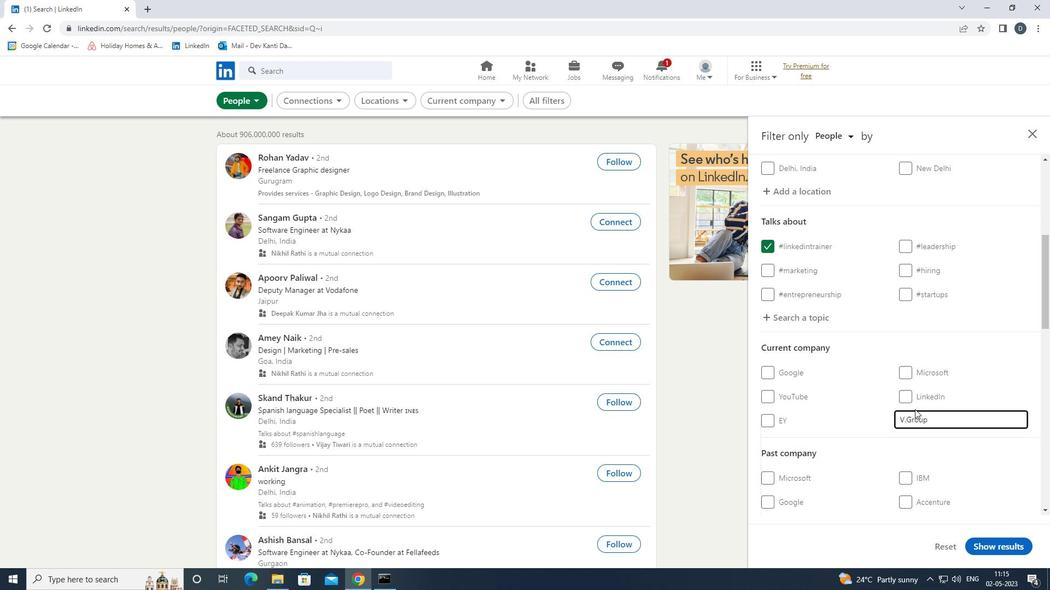 
Action: Mouse moved to (950, 363)
Screenshot: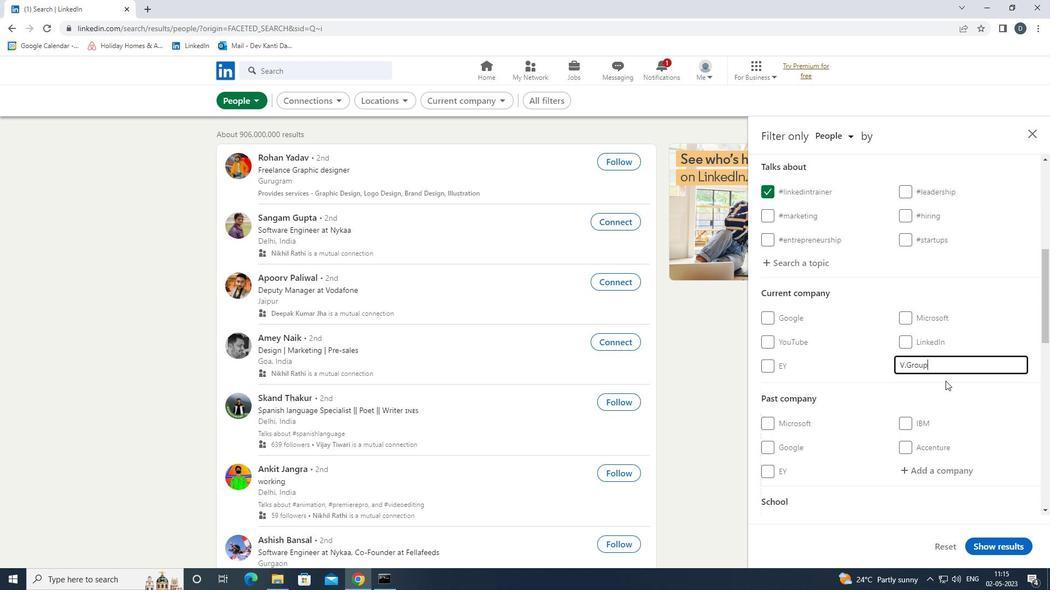
Action: Mouse pressed left at (950, 363)
Screenshot: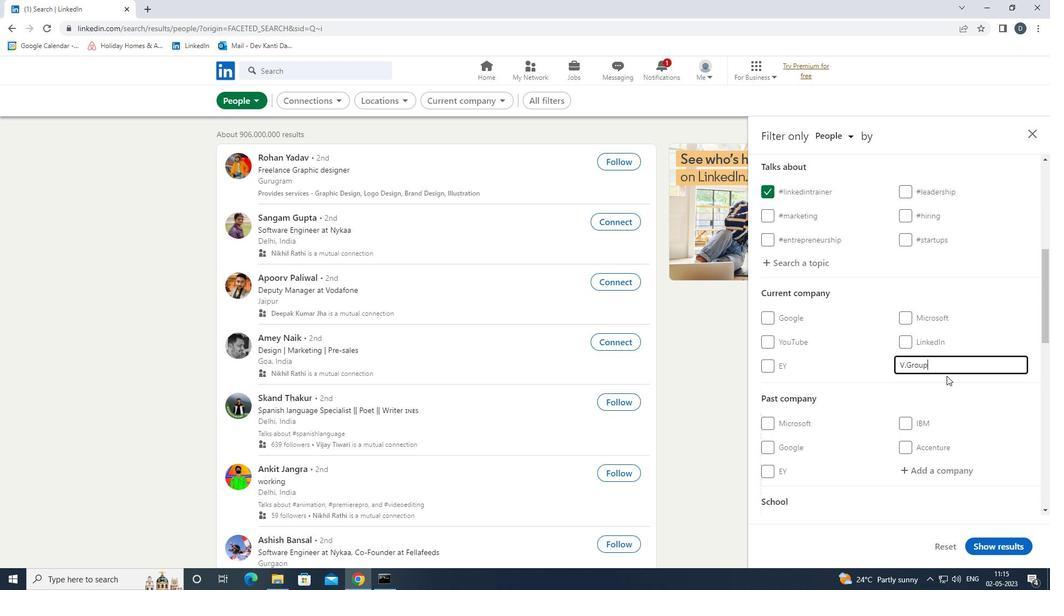 
Action: Key pressed <Key.down><Key.enter>
Screenshot: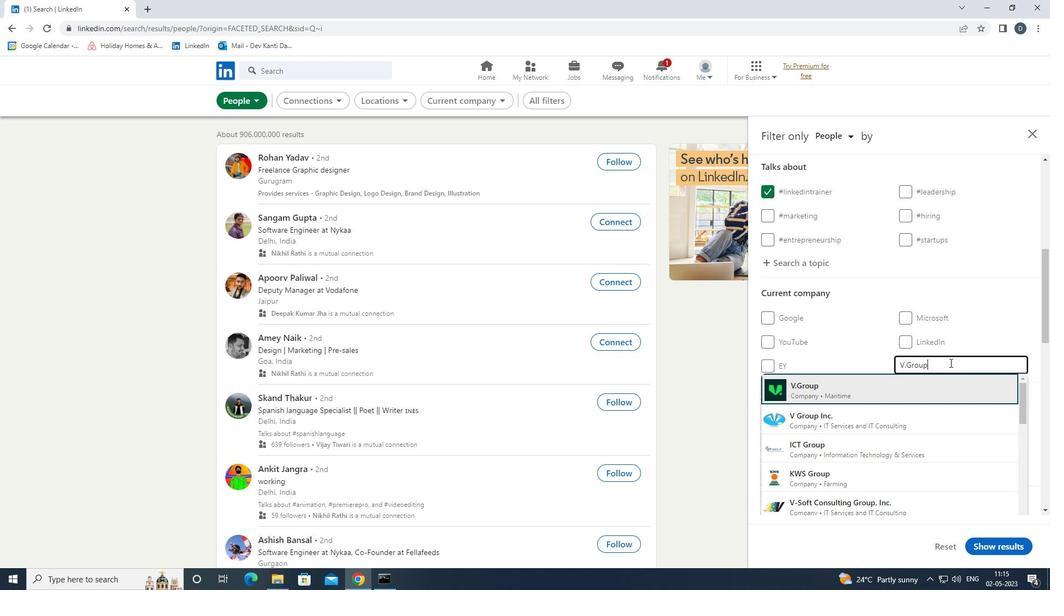 
Action: Mouse scrolled (950, 362) with delta (0, 0)
Screenshot: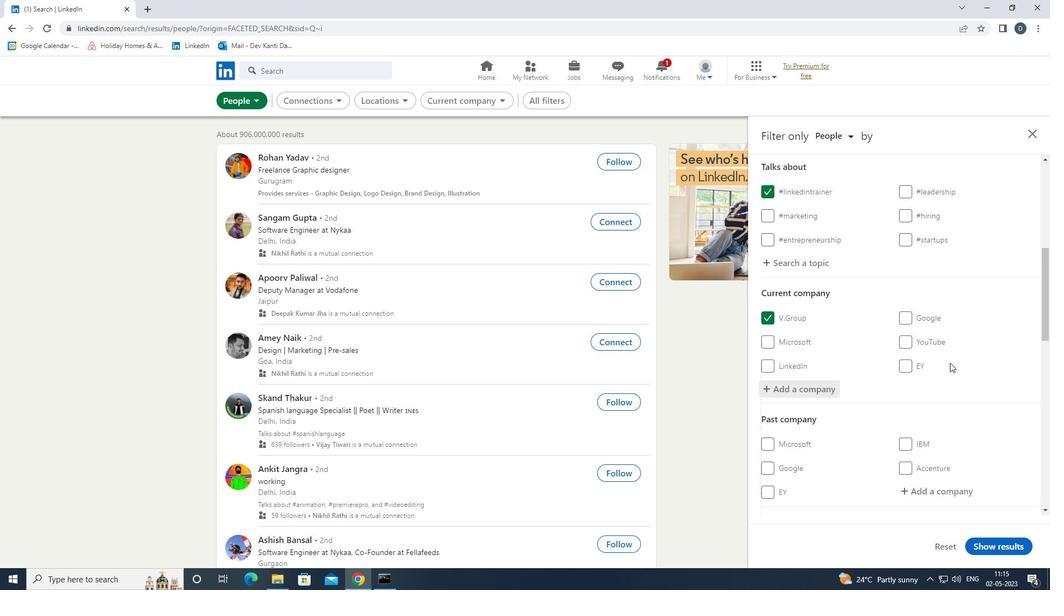
Action: Mouse scrolled (950, 362) with delta (0, 0)
Screenshot: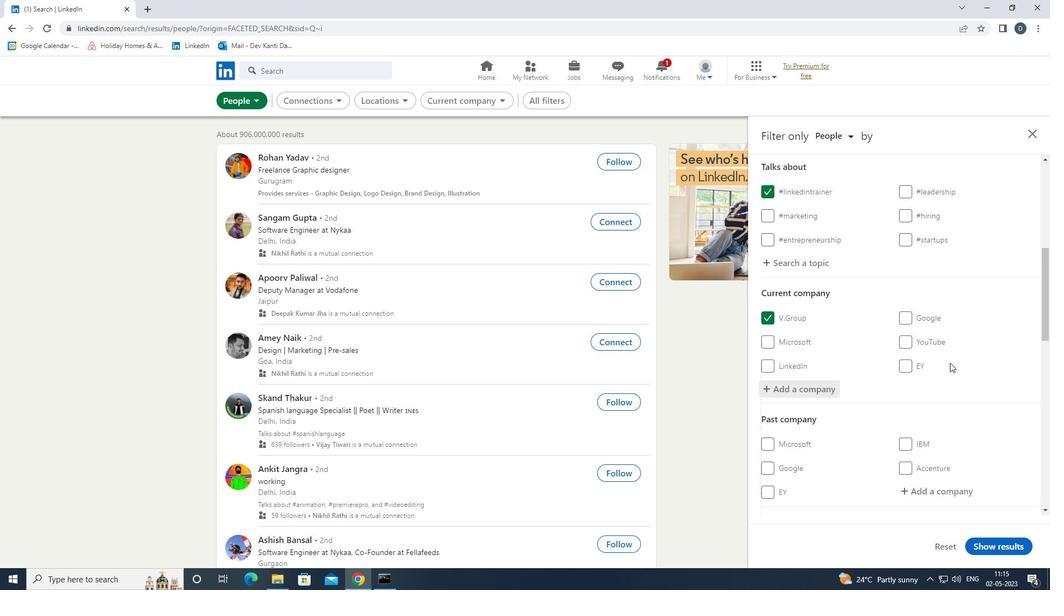 
Action: Mouse scrolled (950, 362) with delta (0, 0)
Screenshot: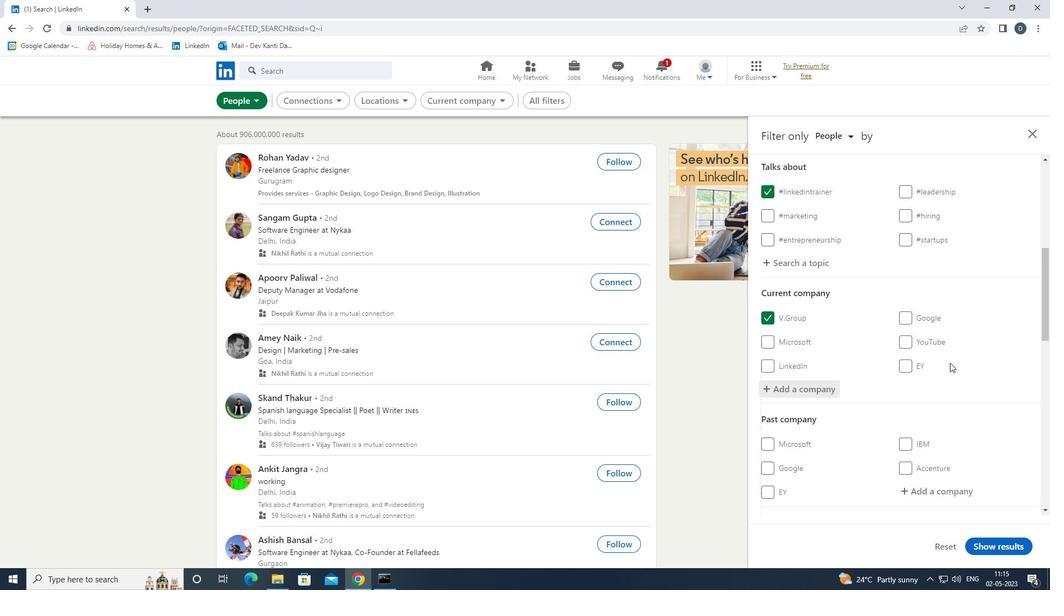 
Action: Mouse scrolled (950, 362) with delta (0, 0)
Screenshot: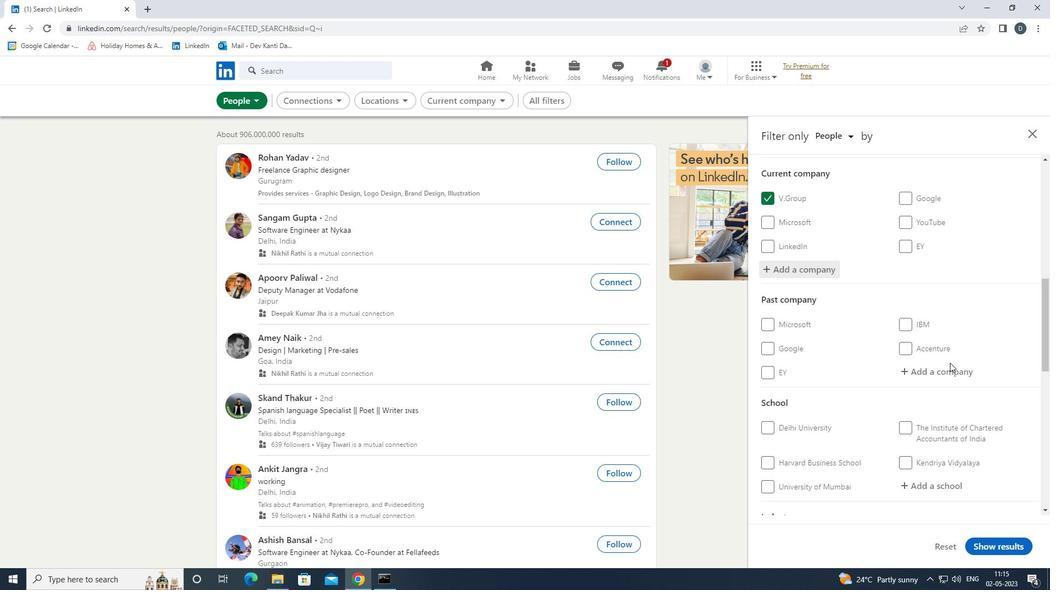 
Action: Mouse moved to (920, 391)
Screenshot: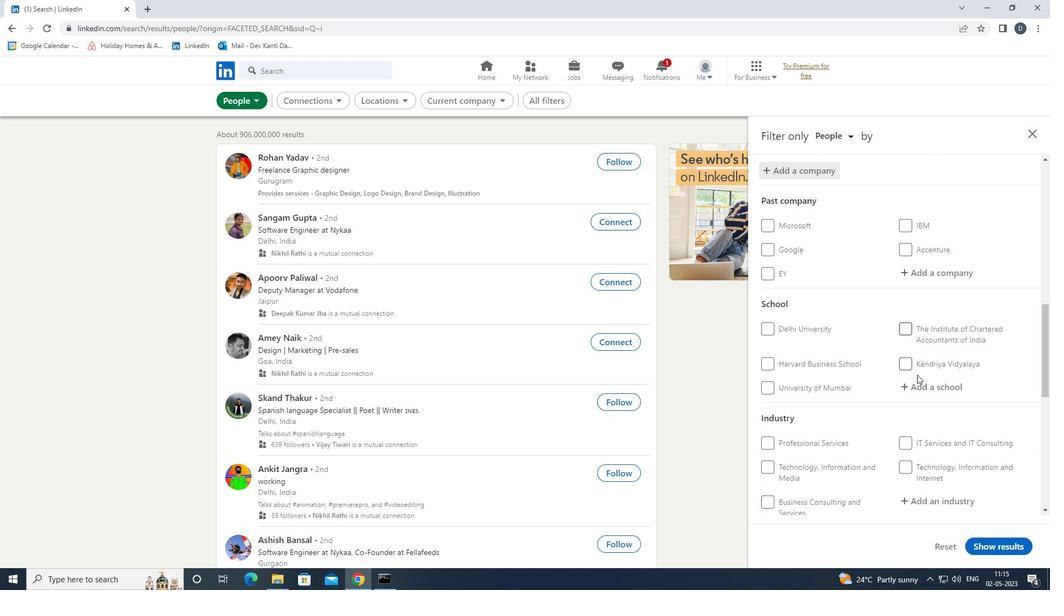 
Action: Mouse pressed left at (920, 391)
Screenshot: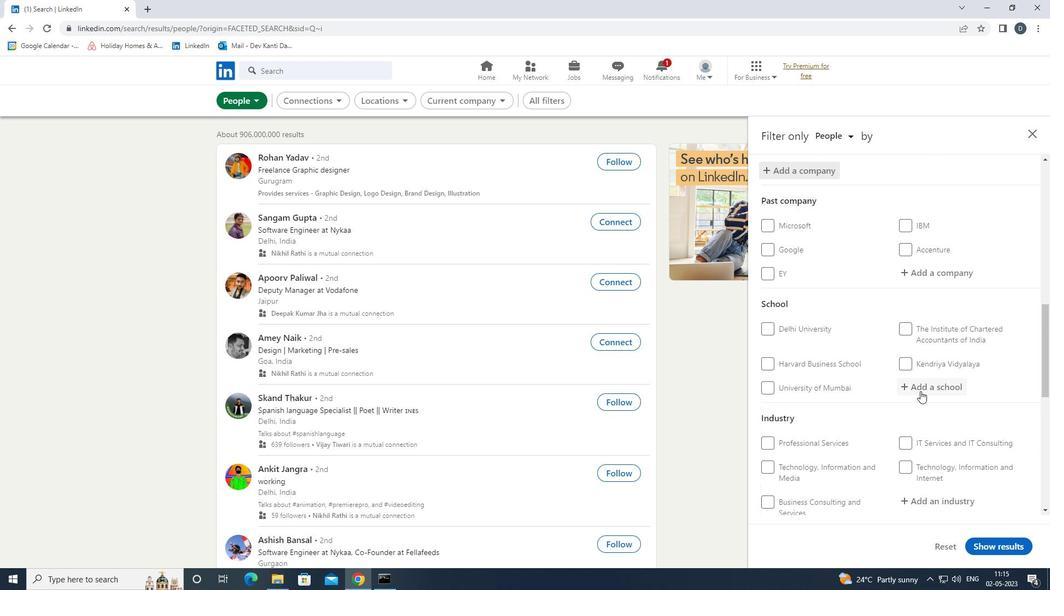 
Action: Key pressed <Key.shift>JAWAHAR<Key.space><Key.shift>LAL<Key.space><Key.shift>NEHRU<Key.down><Key.up><Key.up><Key.up><Key.up><Key.up><Key.up><Key.up><Key.up><Key.up><Key.up><Key.up>
Screenshot: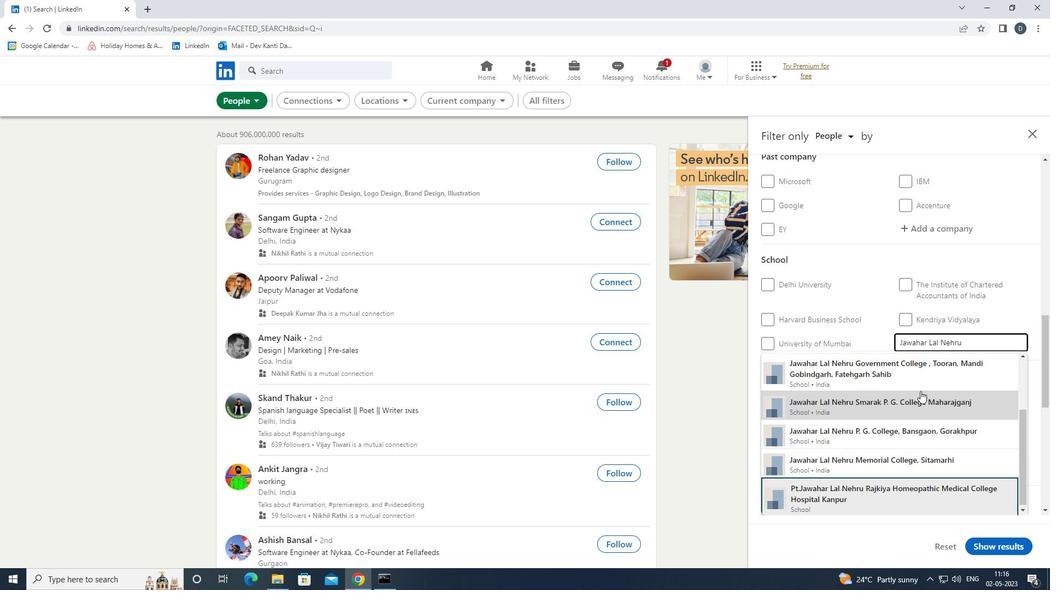 
Action: Mouse moved to (978, 346)
Screenshot: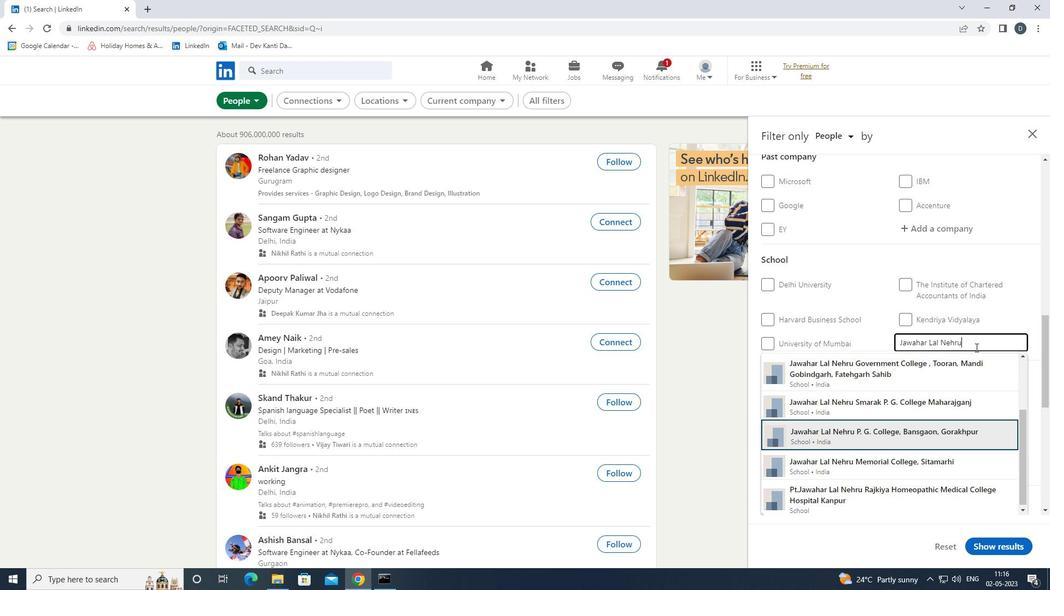
Action: Mouse pressed left at (978, 346)
Screenshot: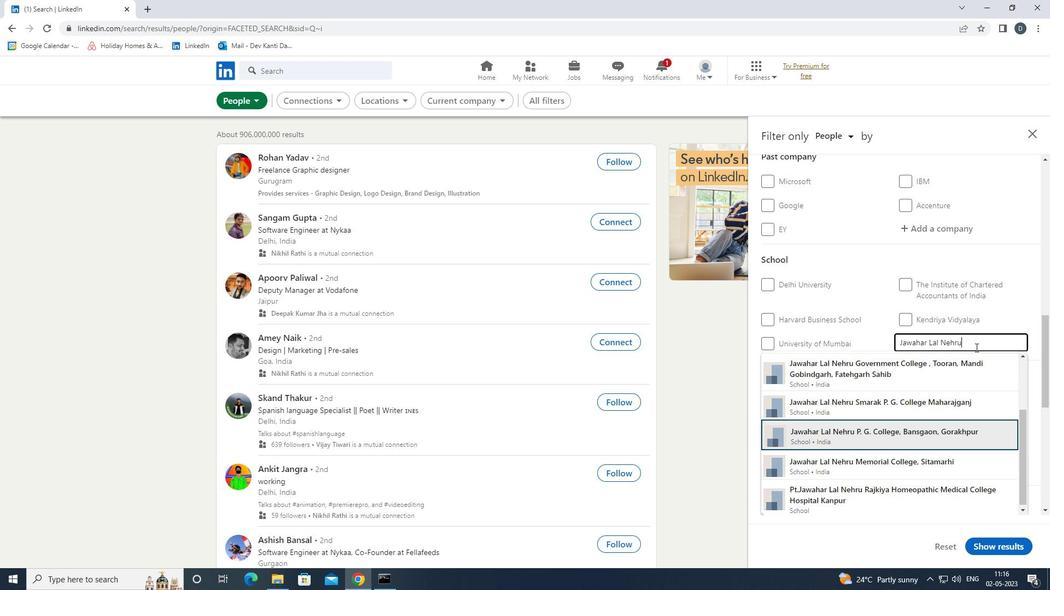 
Action: Key pressed <Key.space><Key.shift>UNIVERSITY<Key.enter>
Screenshot: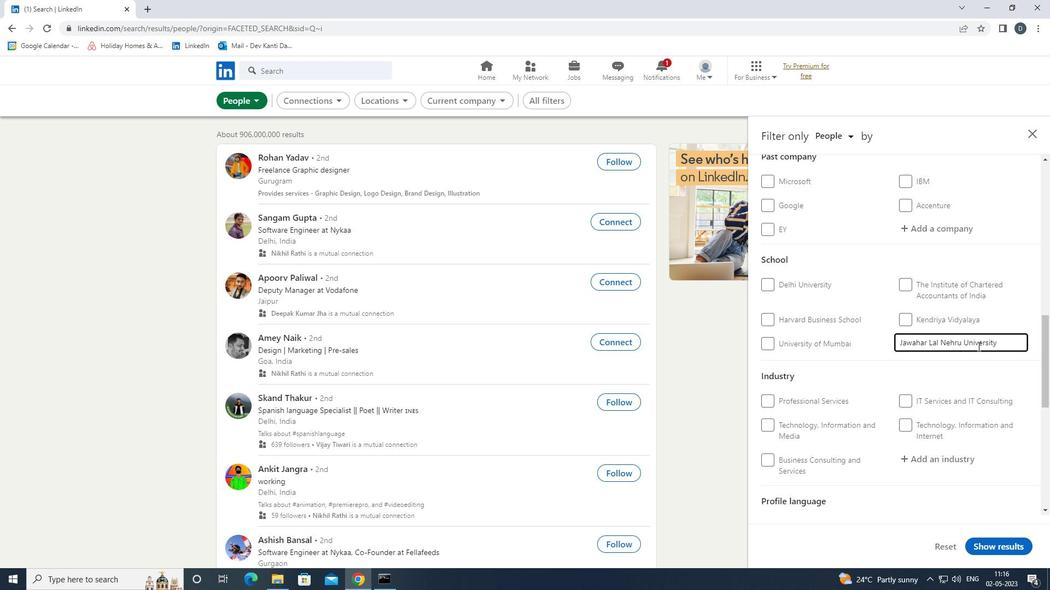 
Action: Mouse moved to (965, 338)
Screenshot: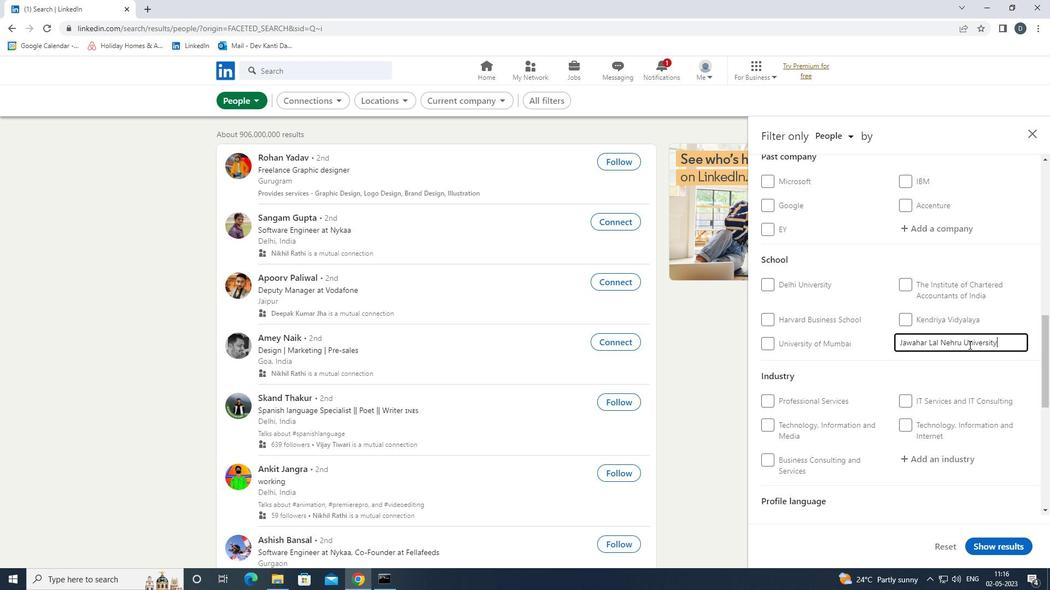 
Action: Mouse scrolled (965, 337) with delta (0, 0)
Screenshot: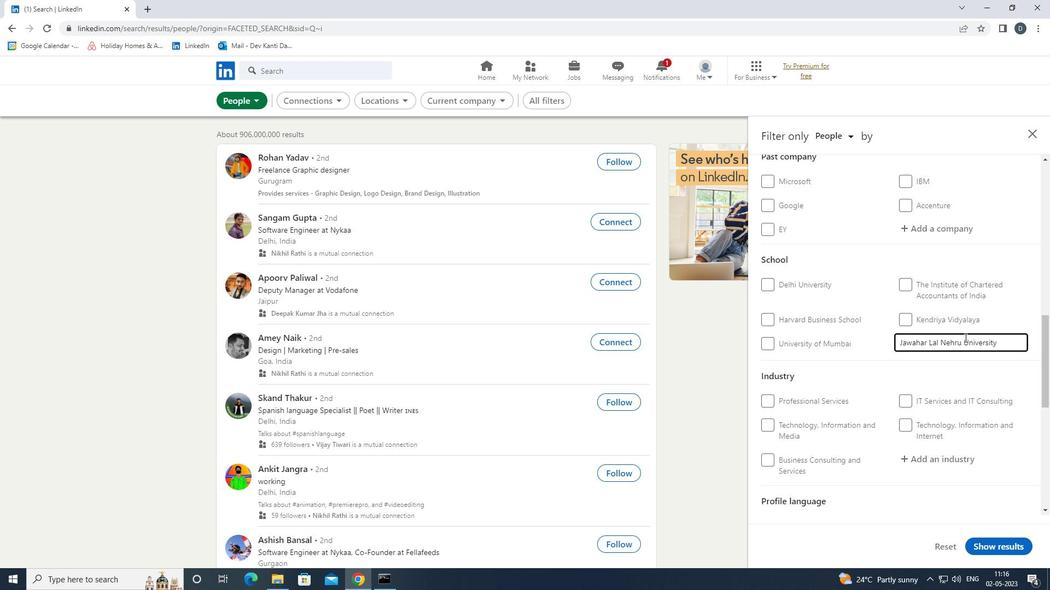 
Action: Mouse moved to (1005, 291)
Screenshot: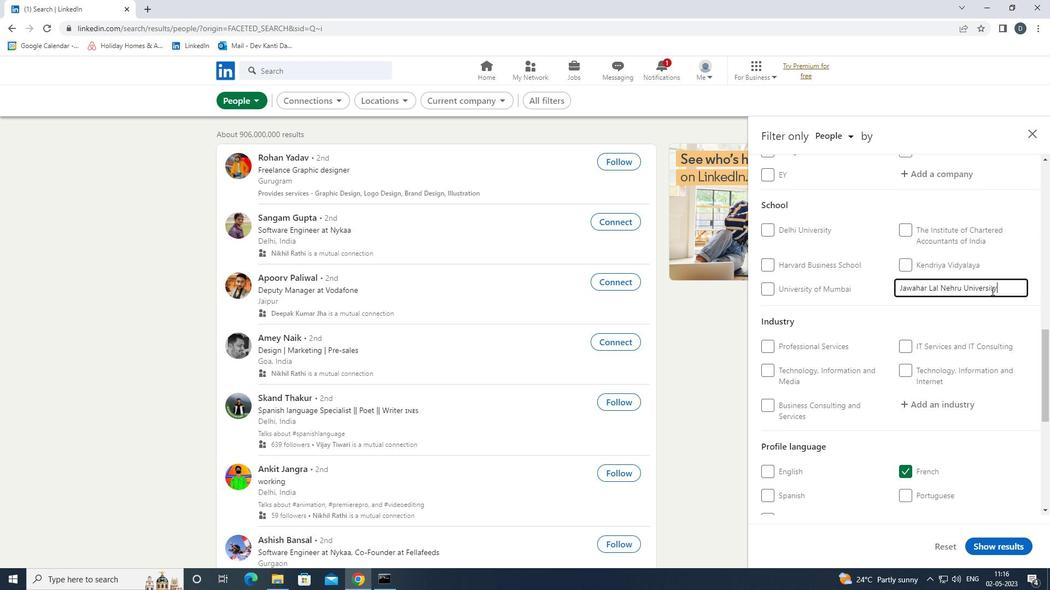 
Action: Mouse pressed left at (1005, 291)
Screenshot: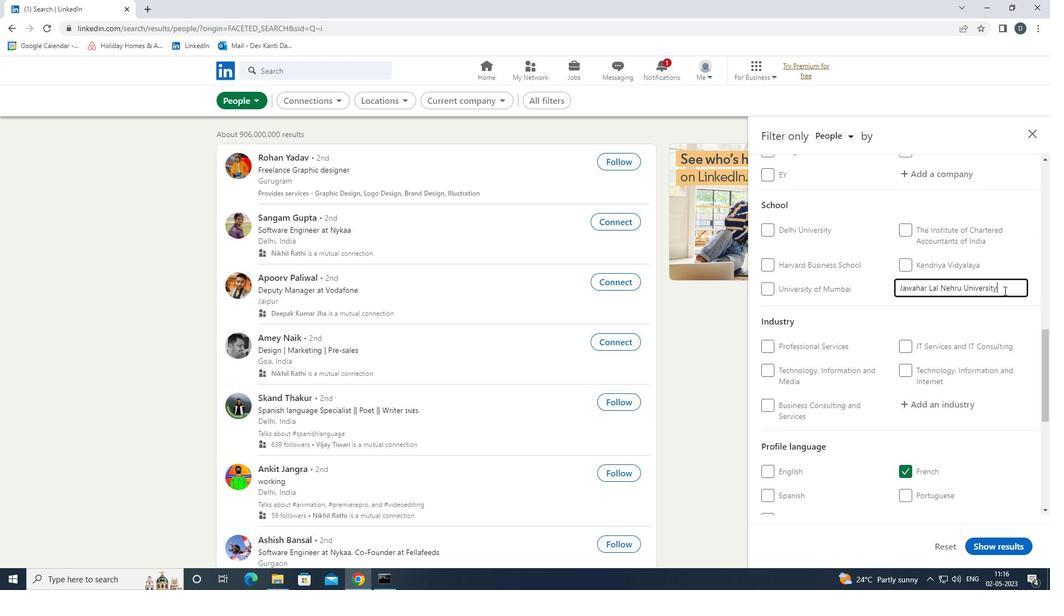 
Action: Mouse pressed left at (1005, 291)
Screenshot: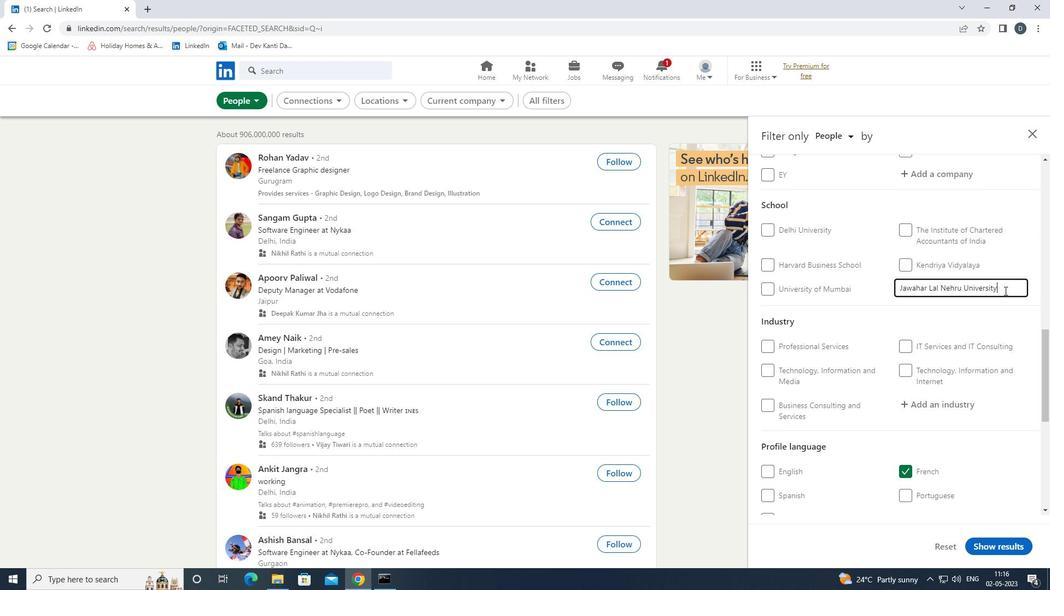 
Action: Mouse moved to (948, 293)
Screenshot: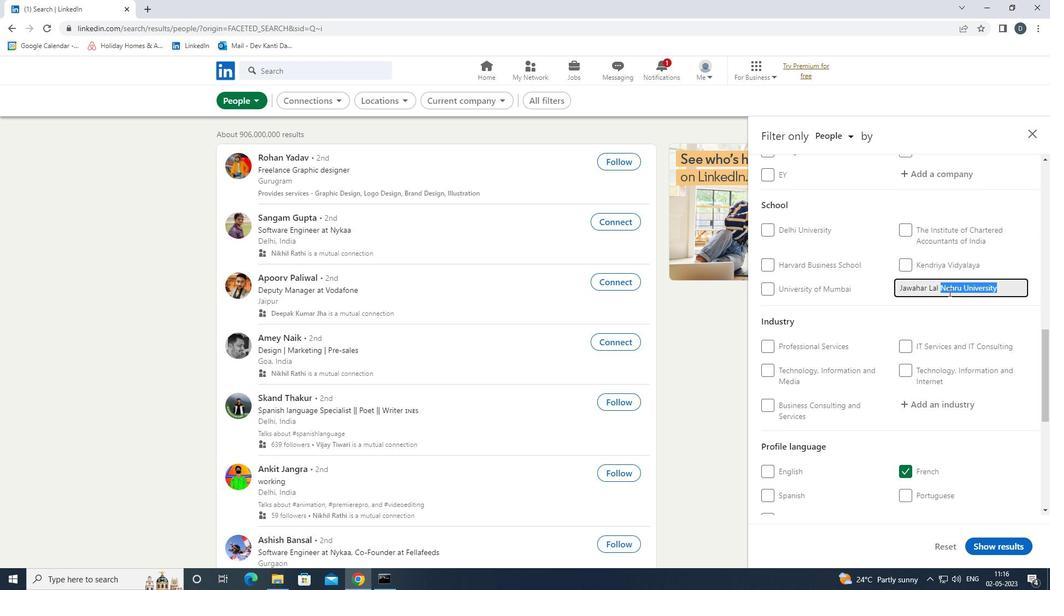 
Action: Key pressed <Key.backspace><Key.down><Key.enter>
Screenshot: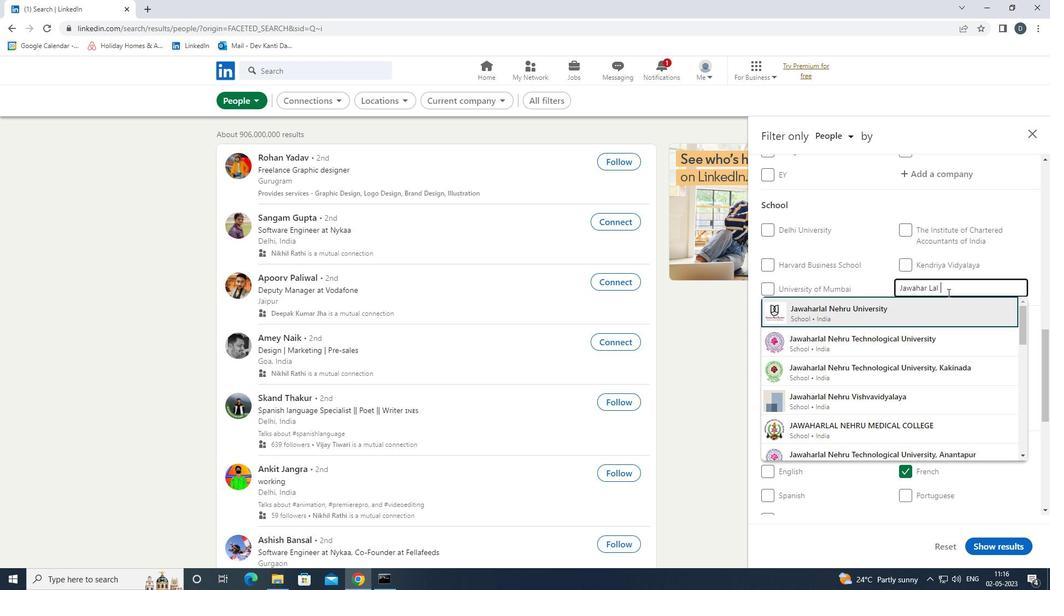 
Action: Mouse moved to (938, 278)
Screenshot: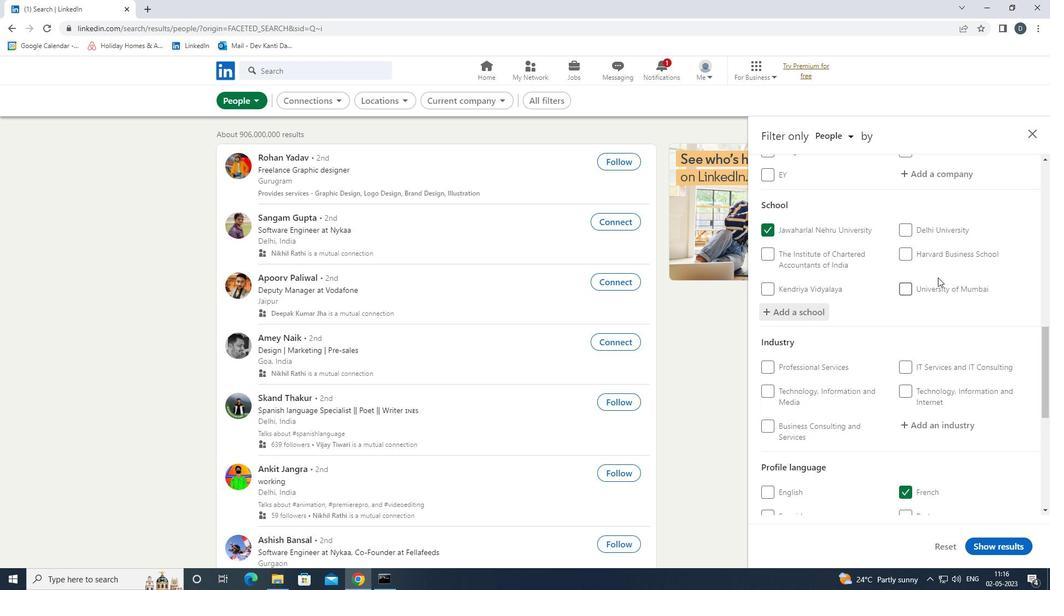 
Action: Mouse scrolled (938, 277) with delta (0, 0)
Screenshot: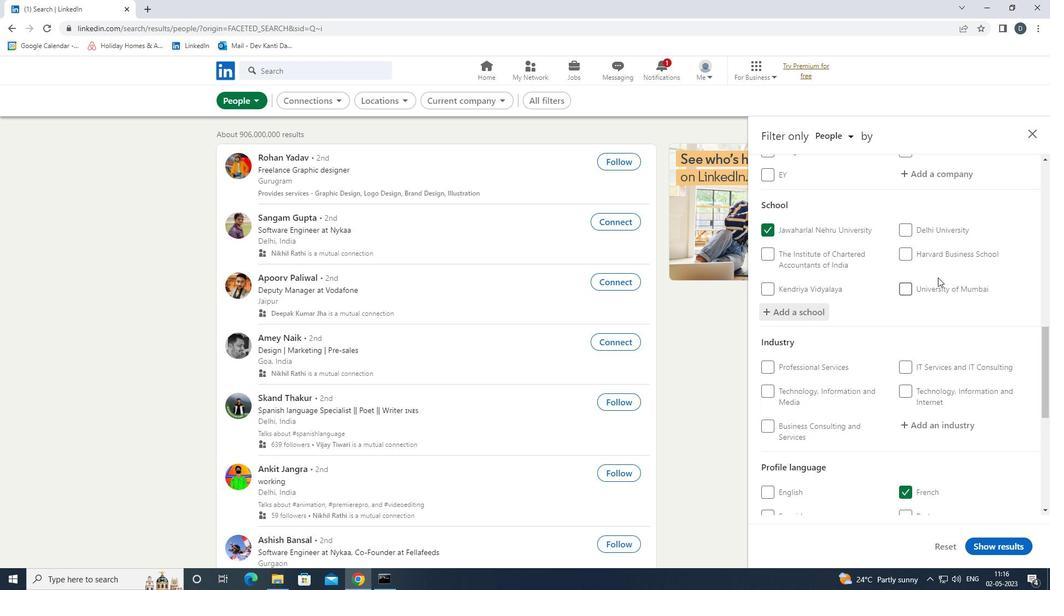 
Action: Mouse scrolled (938, 277) with delta (0, 0)
Screenshot: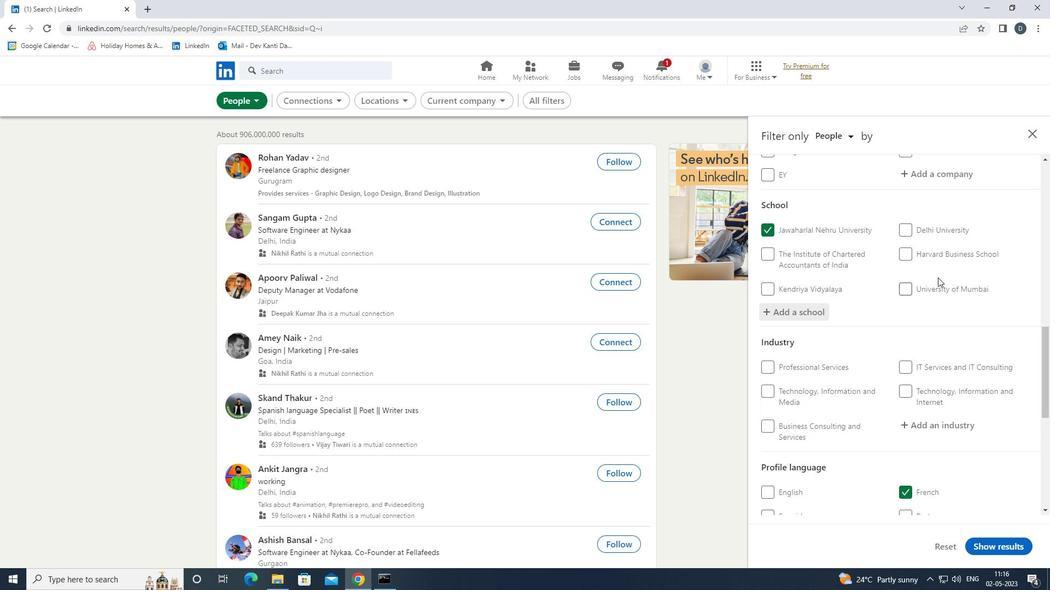 
Action: Mouse scrolled (938, 277) with delta (0, 0)
Screenshot: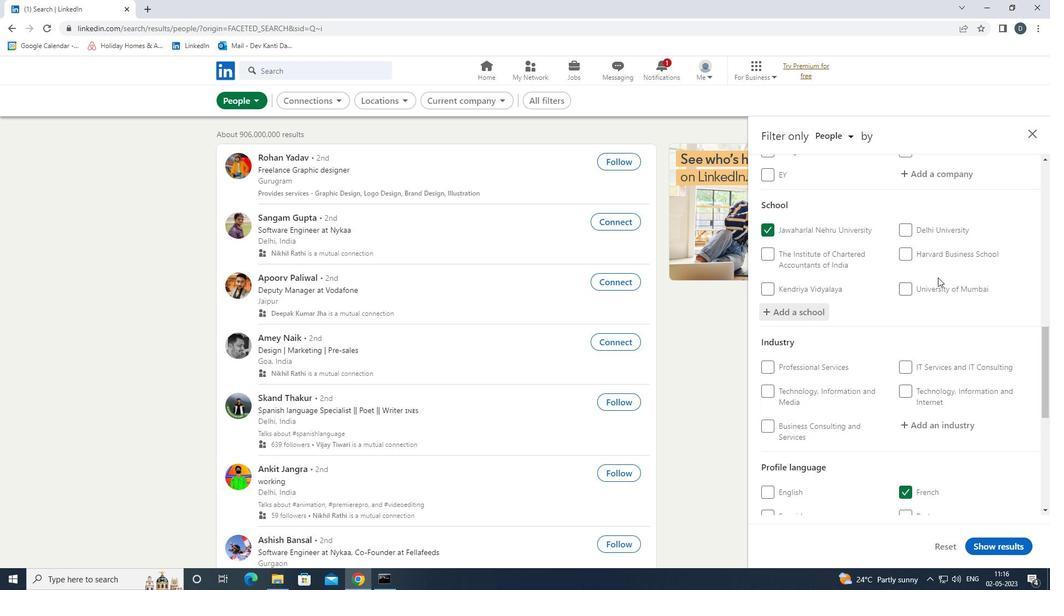 
Action: Mouse moved to (943, 263)
Screenshot: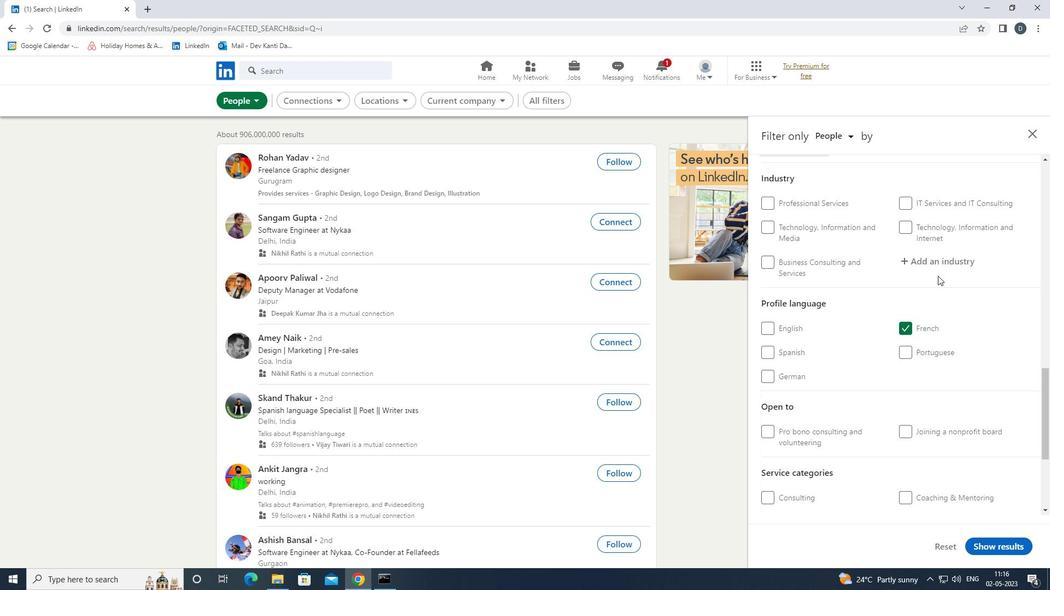 
Action: Mouse pressed left at (943, 263)
Screenshot: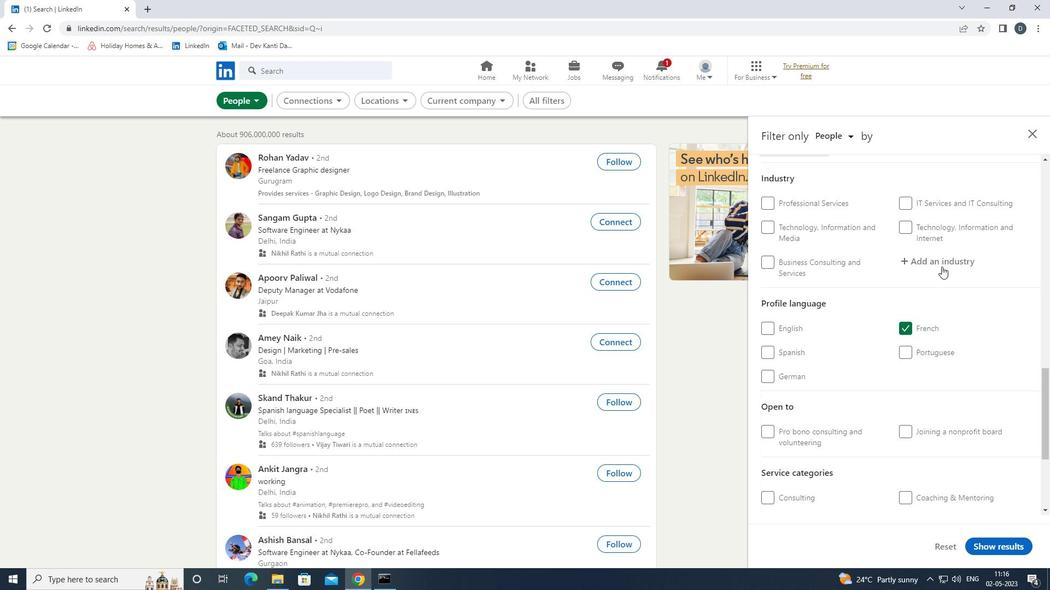 
Action: Key pressed <Key.shift>SOCIAL<Key.space><Key.shift>NET<Key.down><Key.enter>
Screenshot: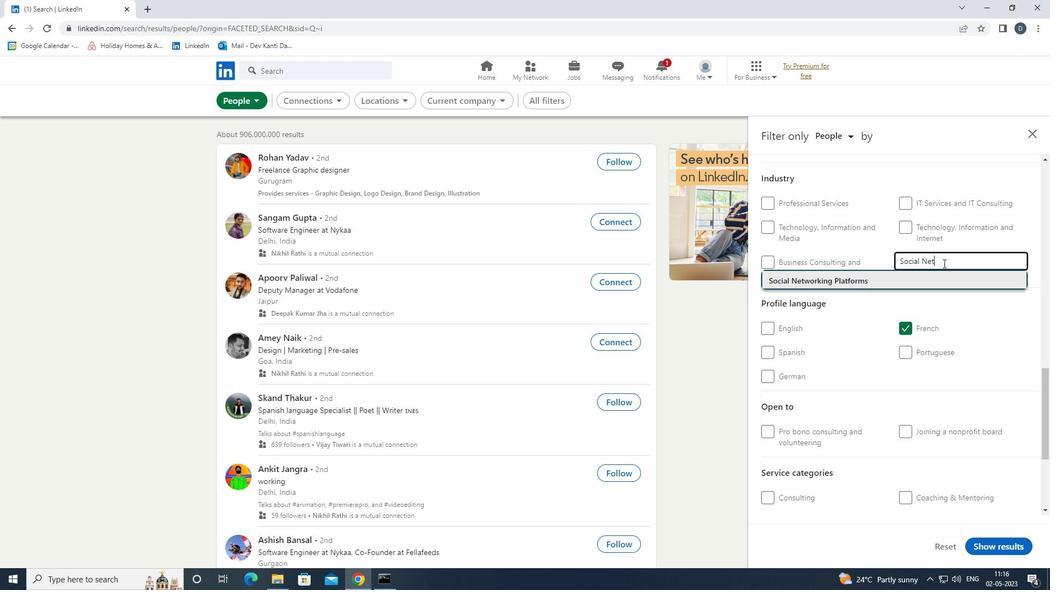 
Action: Mouse moved to (940, 244)
Screenshot: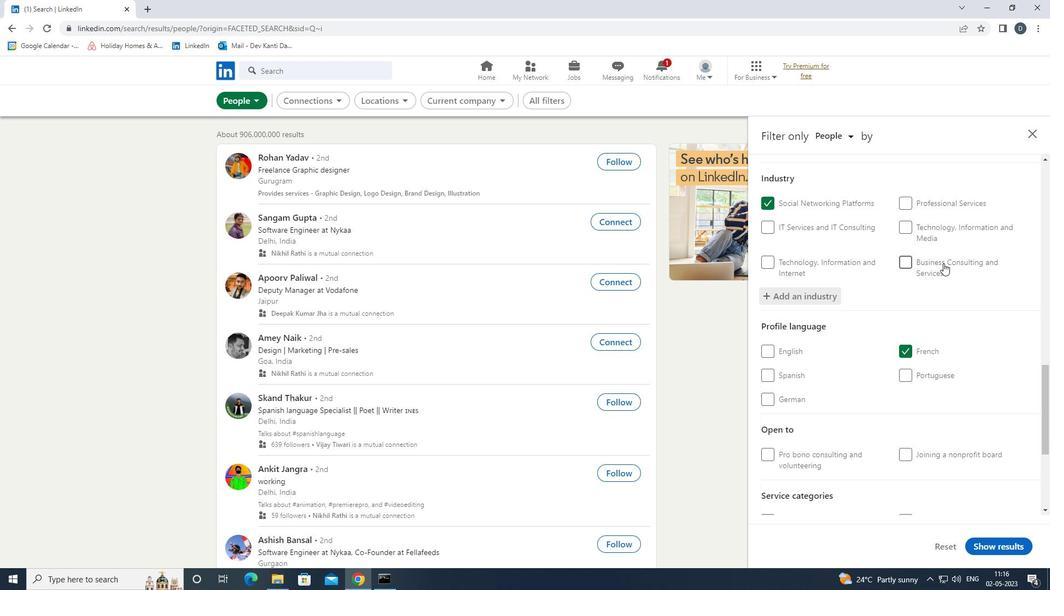 
Action: Mouse scrolled (940, 244) with delta (0, 0)
Screenshot: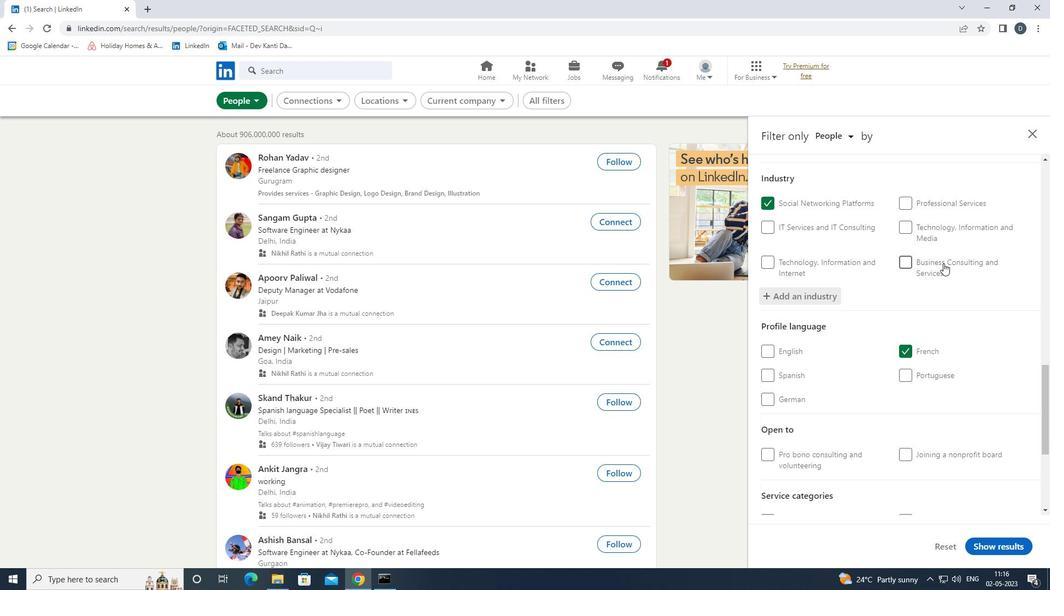 
Action: Mouse moved to (942, 247)
Screenshot: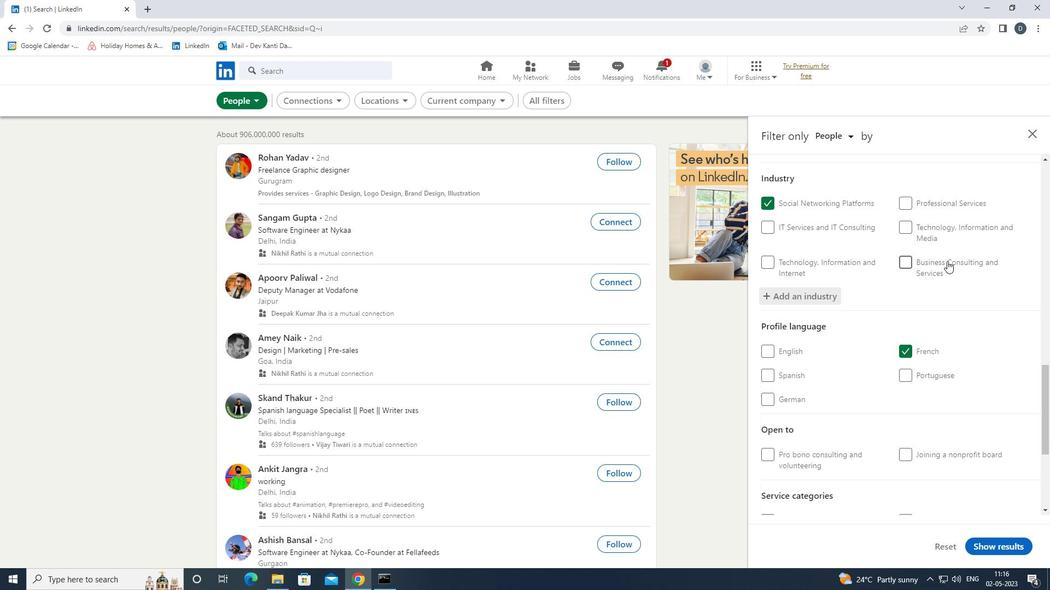 
Action: Mouse scrolled (942, 247) with delta (0, 0)
Screenshot: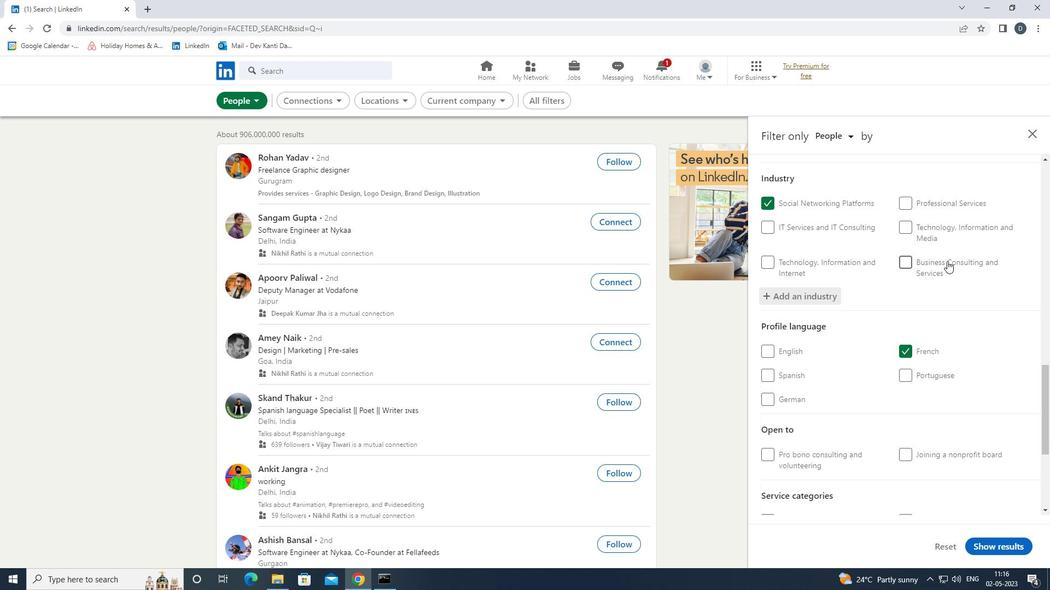 
Action: Mouse moved to (944, 251)
Screenshot: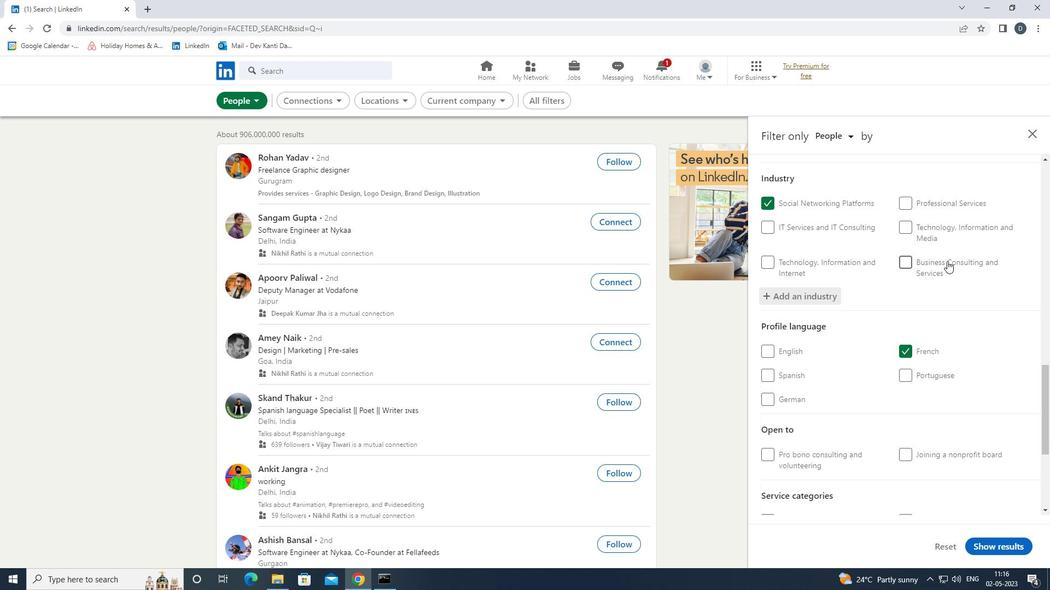 
Action: Mouse scrolled (944, 251) with delta (0, 0)
Screenshot: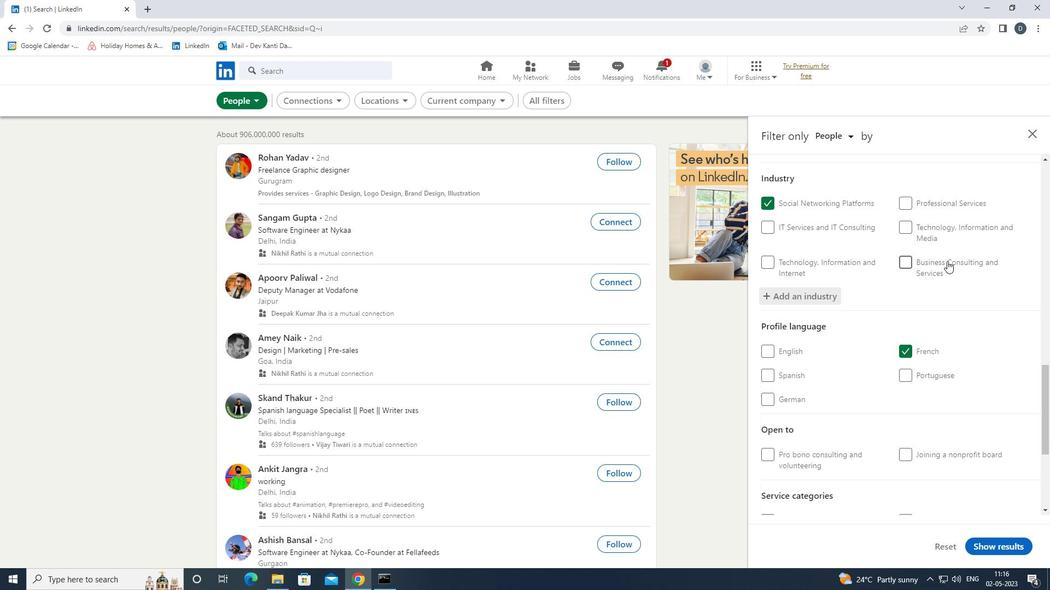 
Action: Mouse moved to (945, 254)
Screenshot: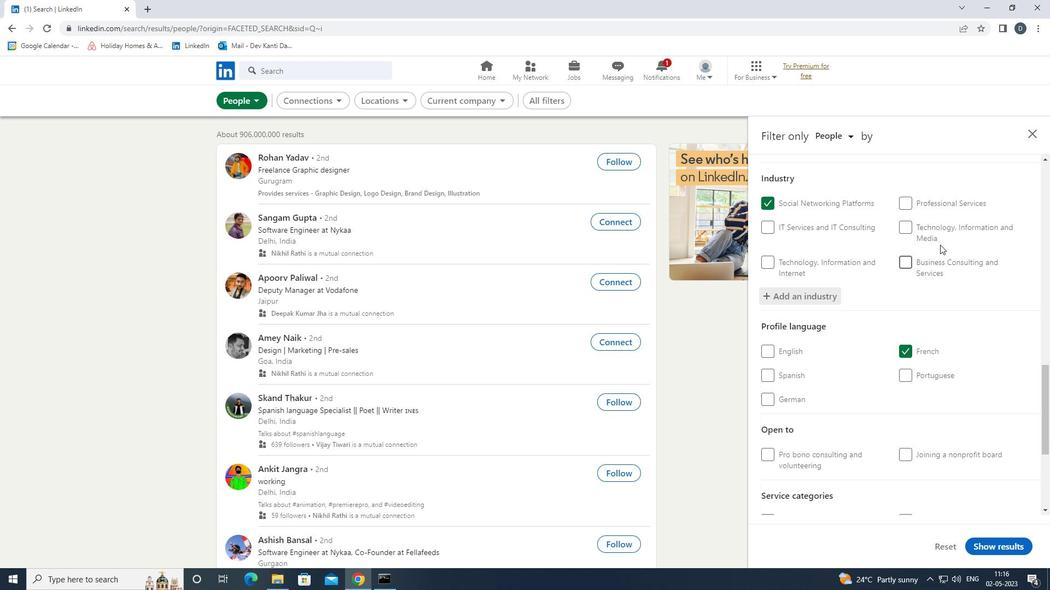 
Action: Mouse scrolled (945, 253) with delta (0, 0)
Screenshot: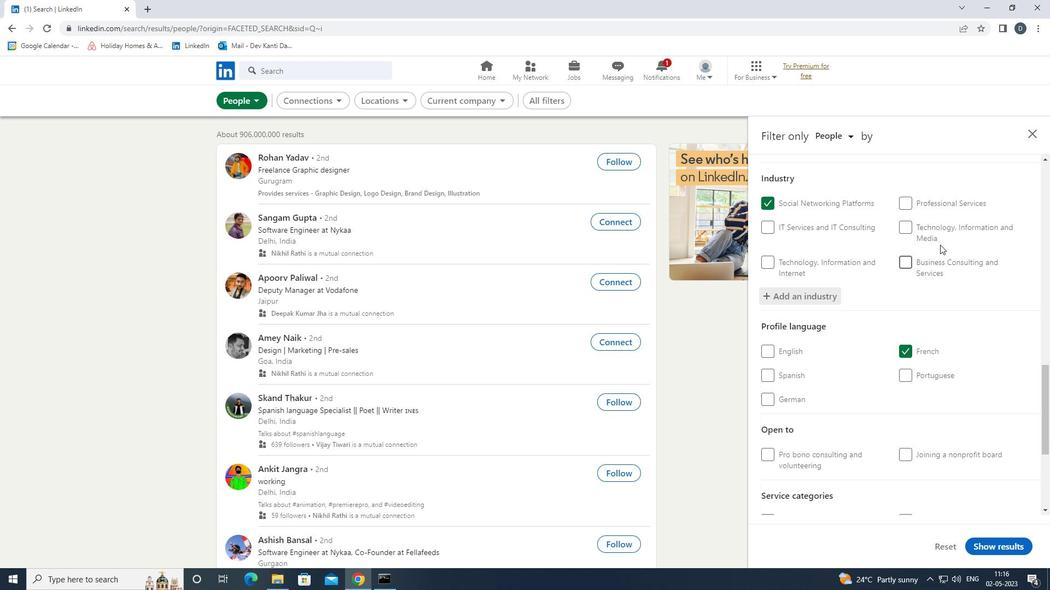 
Action: Mouse moved to (936, 361)
Screenshot: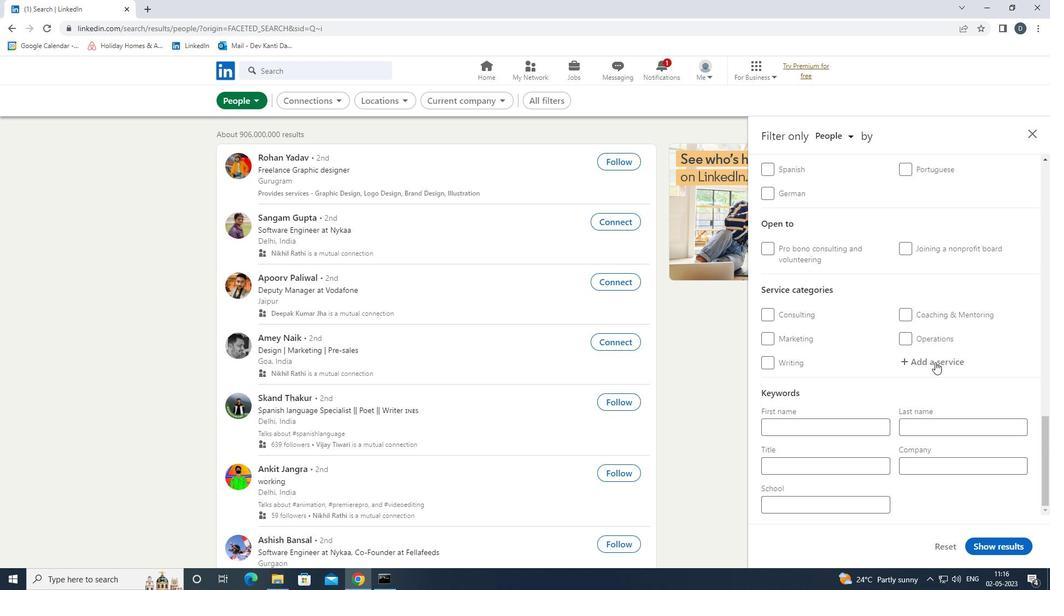 
Action: Mouse pressed left at (936, 361)
Screenshot: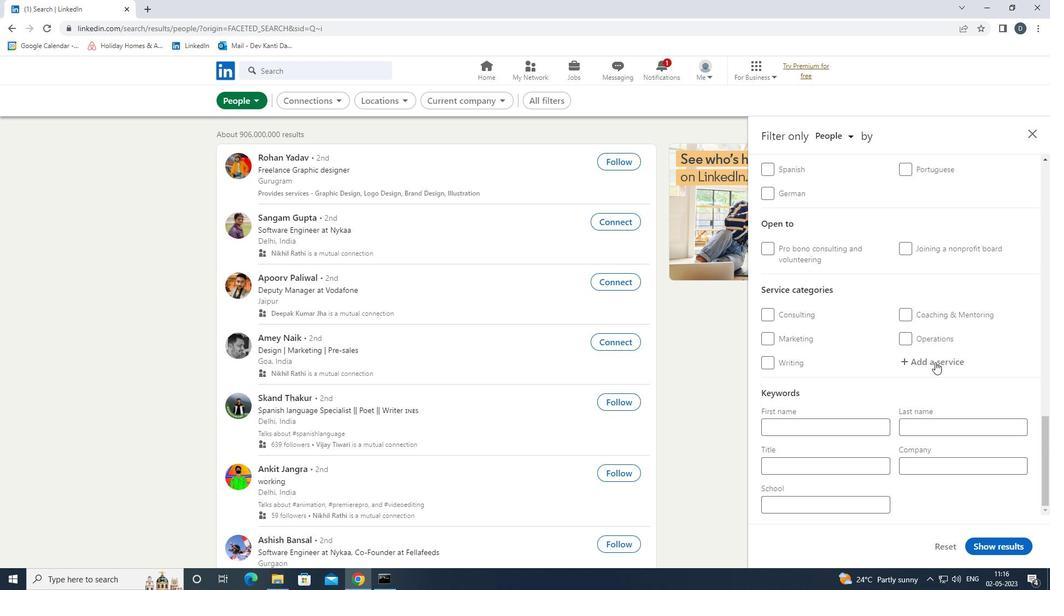 
Action: Key pressed <Key.shift>BUDGETI<Key.down><Key.enter>
Screenshot: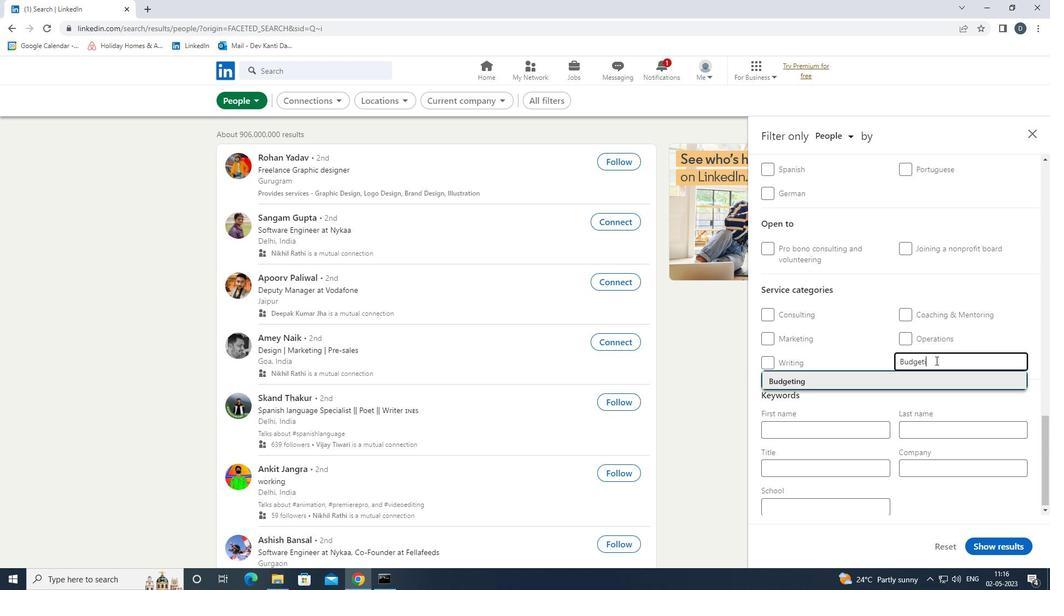 
Action: Mouse moved to (938, 368)
Screenshot: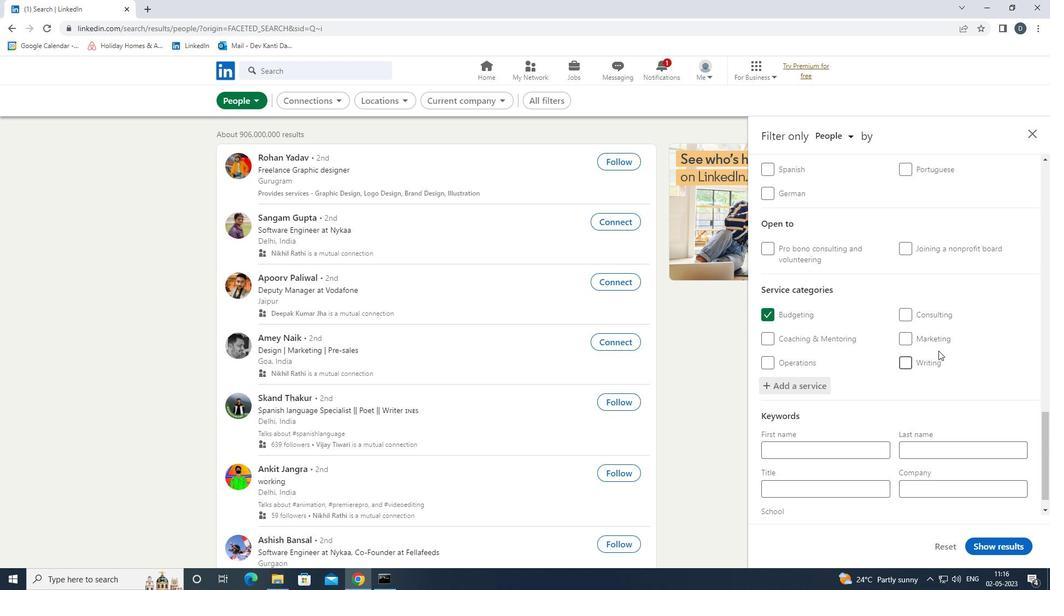 
Action: Mouse scrolled (938, 368) with delta (0, 0)
Screenshot: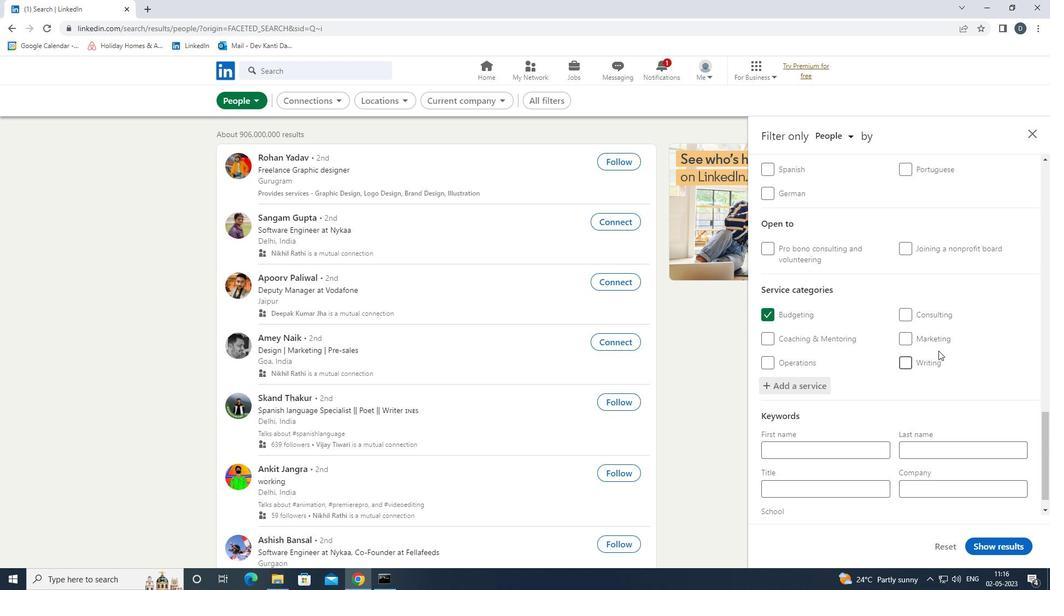 
Action: Mouse moved to (937, 375)
Screenshot: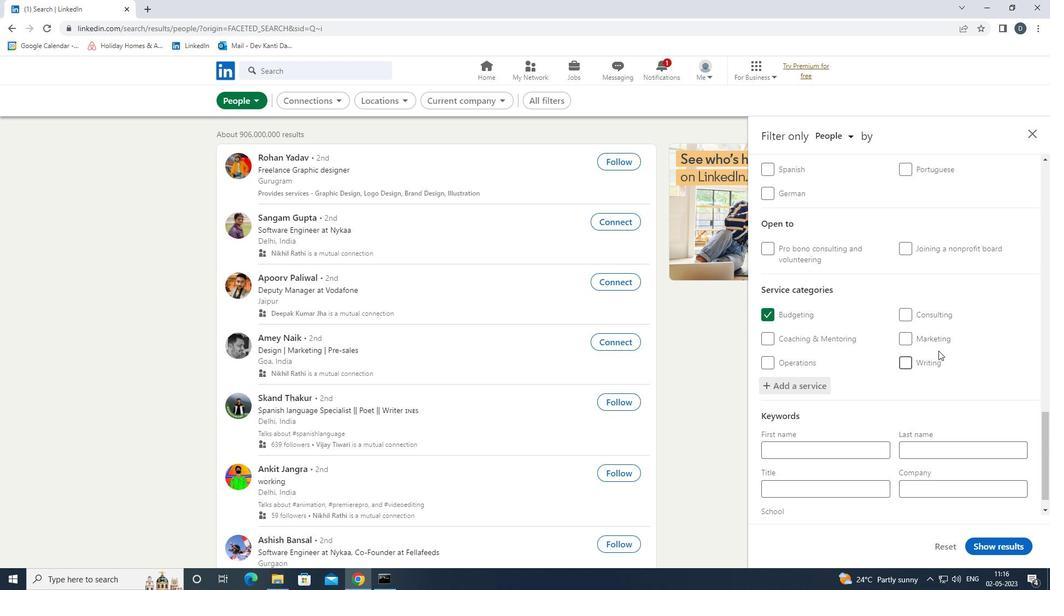 
Action: Mouse scrolled (937, 375) with delta (0, 0)
Screenshot: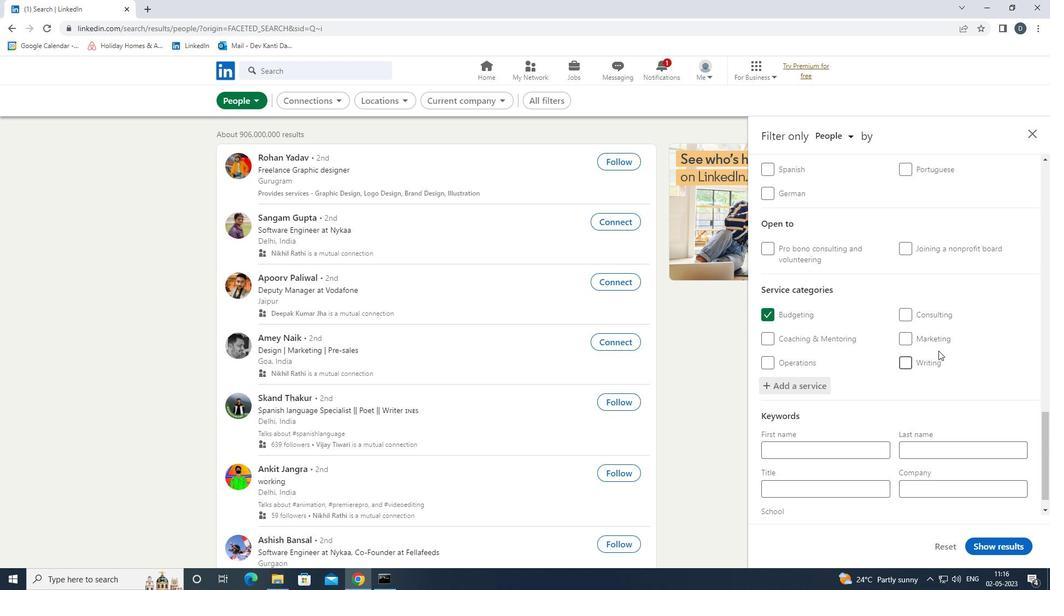 
Action: Mouse moved to (936, 379)
Screenshot: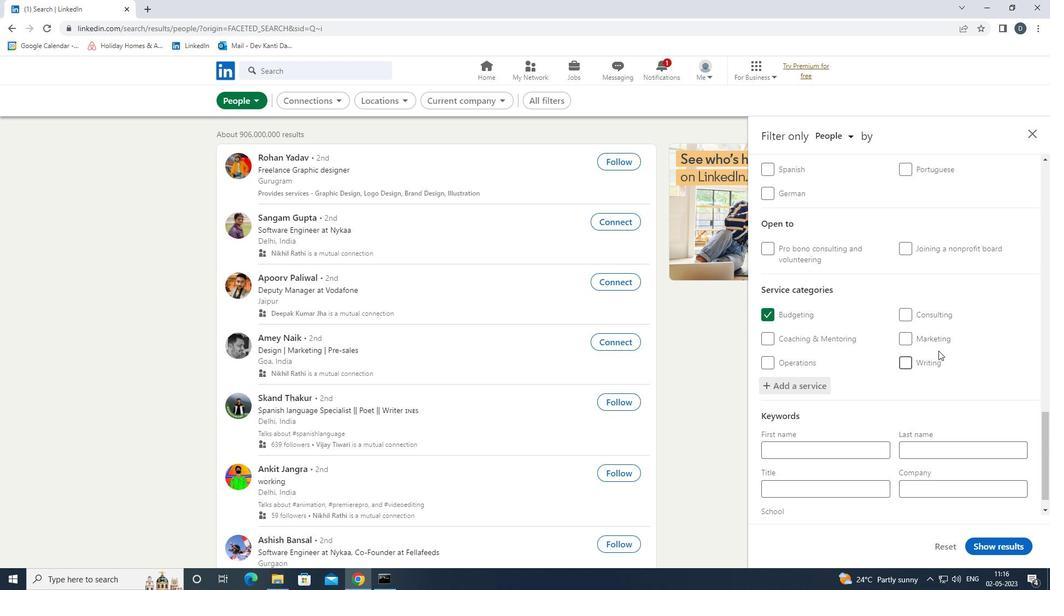 
Action: Mouse scrolled (936, 379) with delta (0, 0)
Screenshot: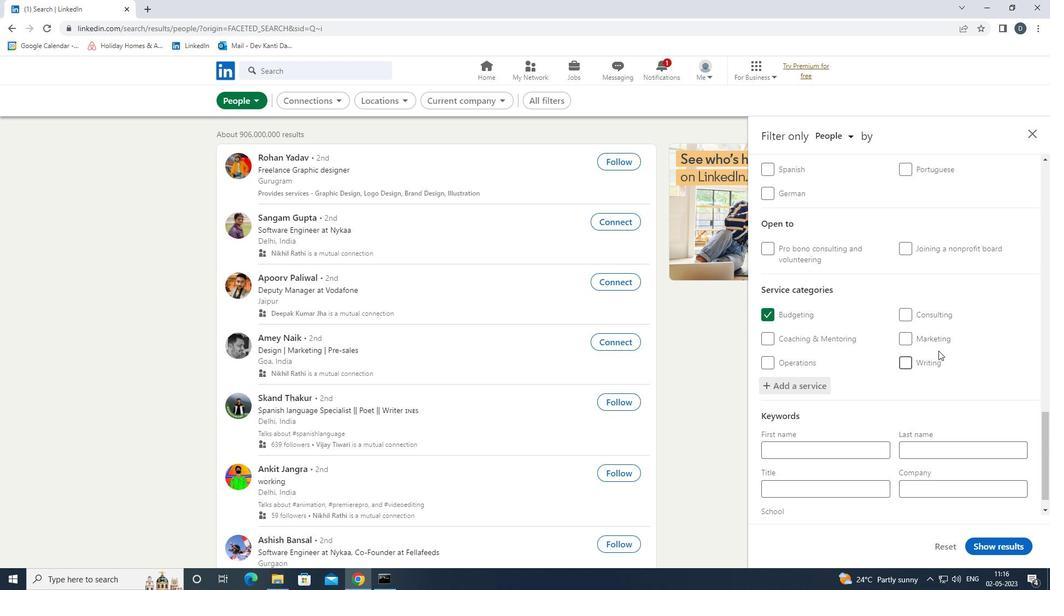 
Action: Mouse moved to (935, 381)
Screenshot: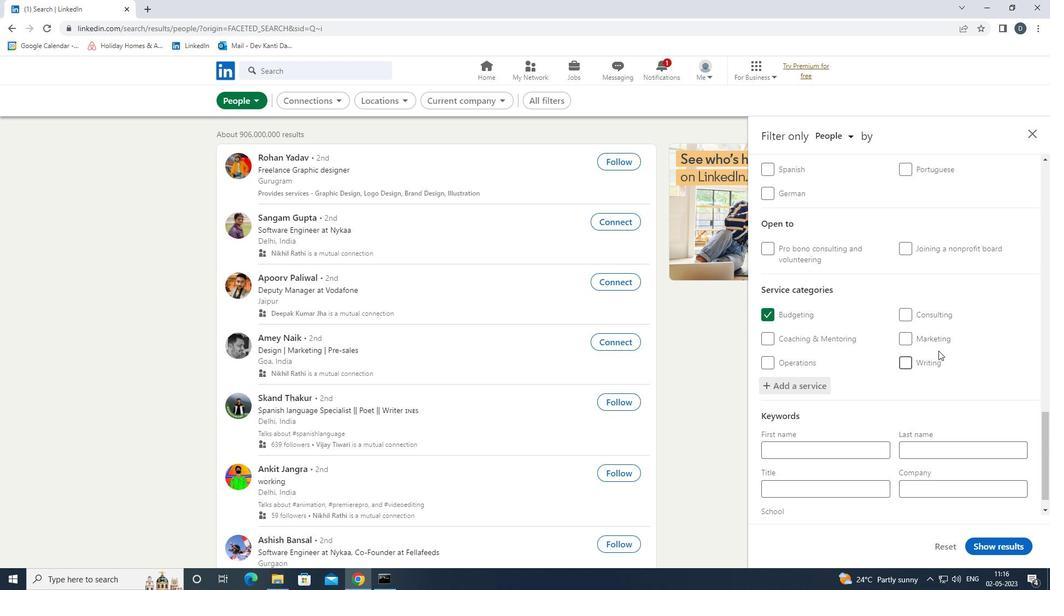 
Action: Mouse scrolled (935, 381) with delta (0, 0)
Screenshot: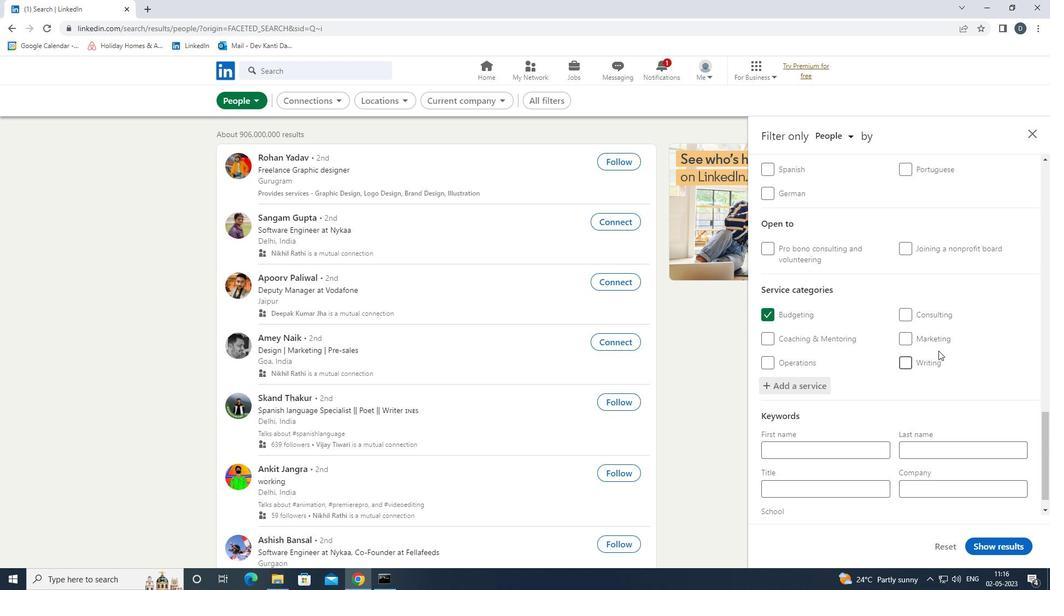 
Action: Mouse moved to (856, 461)
Screenshot: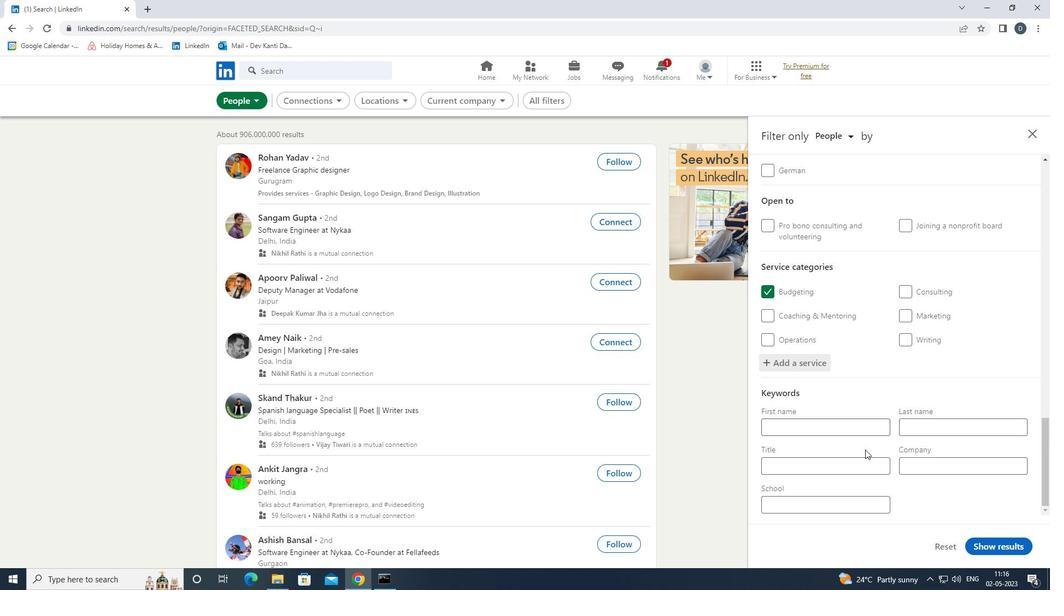 
Action: Mouse pressed left at (856, 461)
Screenshot: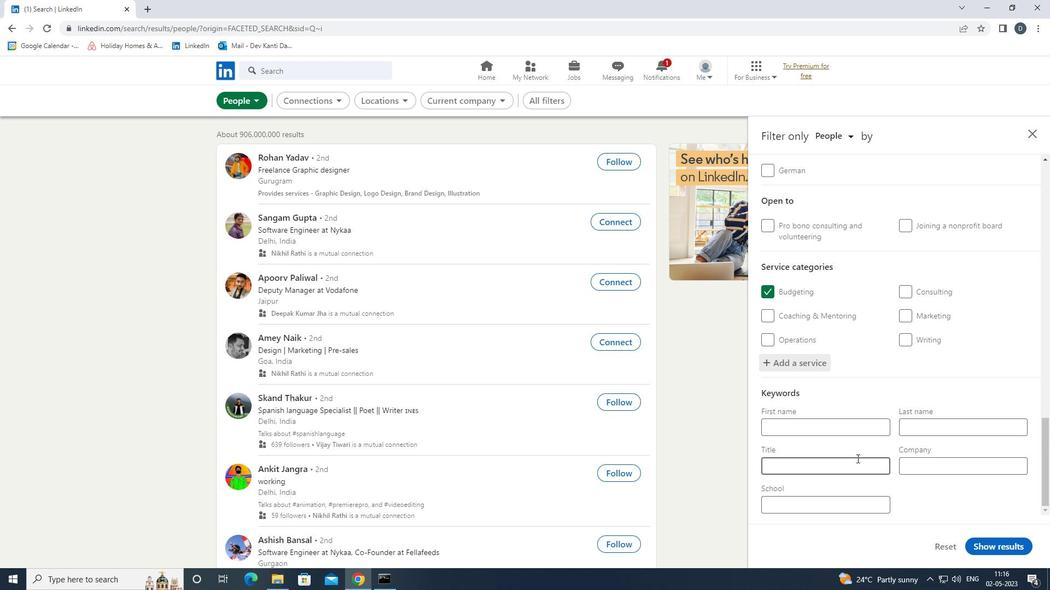 
Action: Key pressed <Key.shift><Key.shift><Key.shift><Key.shift><Key.shift><Key.shift><Key.shift><Key.shift><Key.shift><Key.shift><Key.shift><Key.shift><Key.shift>CUSTIO<Key.backspace><Key.backspace>OMER<Key.space><Key.shift>SRVICE<Key.space><Key.backspace><Key.backspace><Key.backspace><Key.backspace><Key.backspace><Key.backspace>ERVICE<Key.space>ctrl+Mctrl+ANA<Key.backspace><Key.backspace><Key.backspace><Key.backspace><Key.space><Key.shift>MANAGER
Screenshot: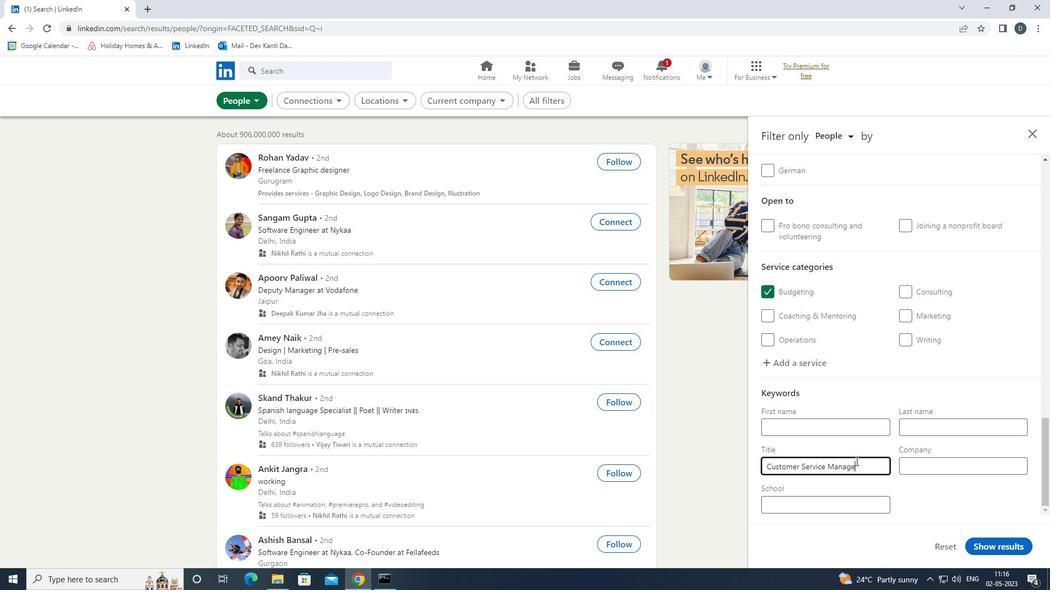 
Action: Mouse moved to (986, 538)
Screenshot: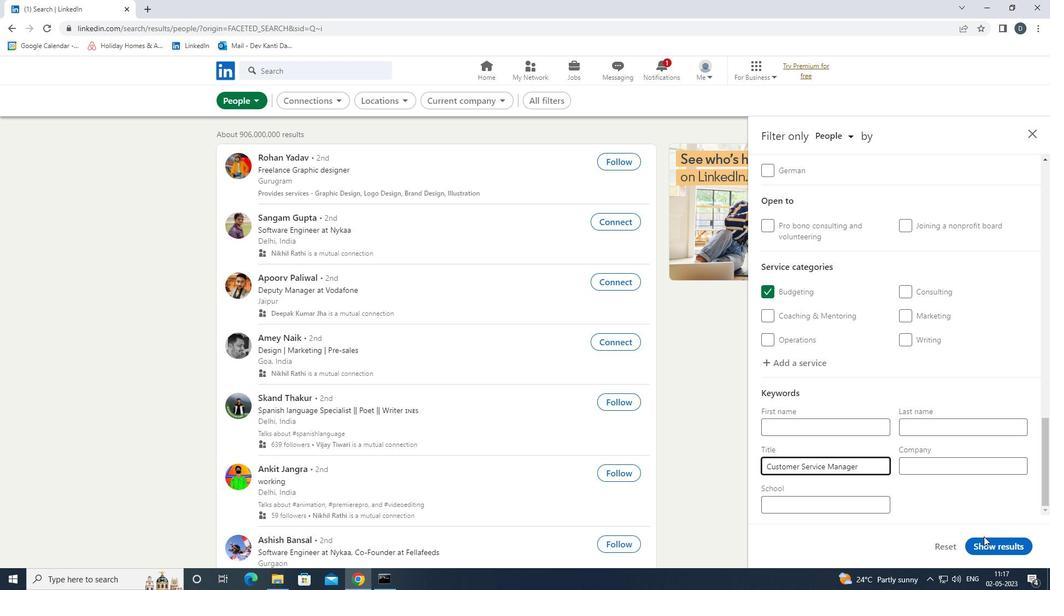 
Action: Mouse pressed left at (986, 538)
Screenshot: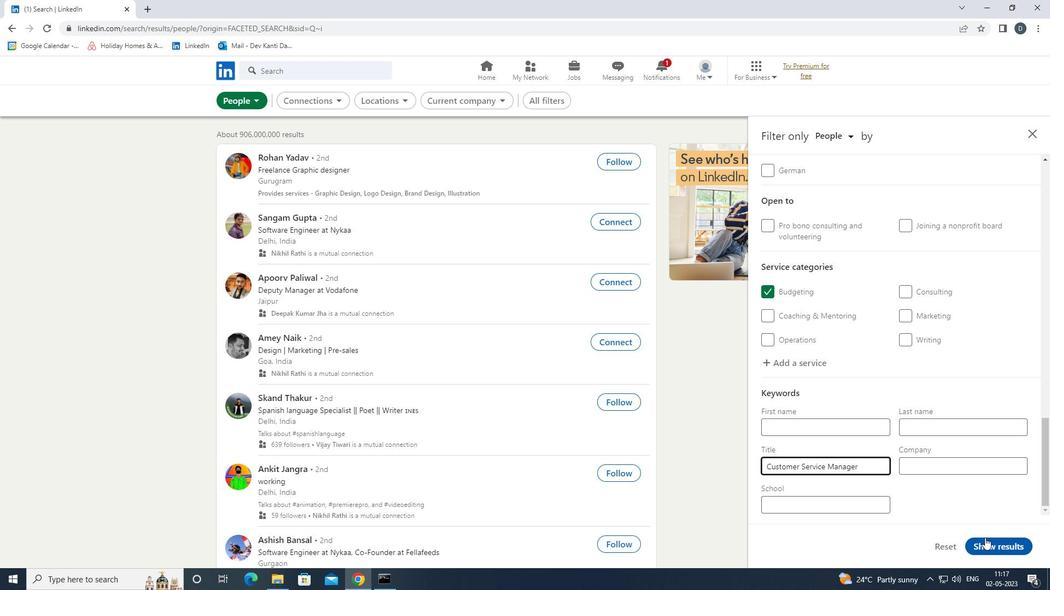 
Action: Mouse moved to (903, 438)
Screenshot: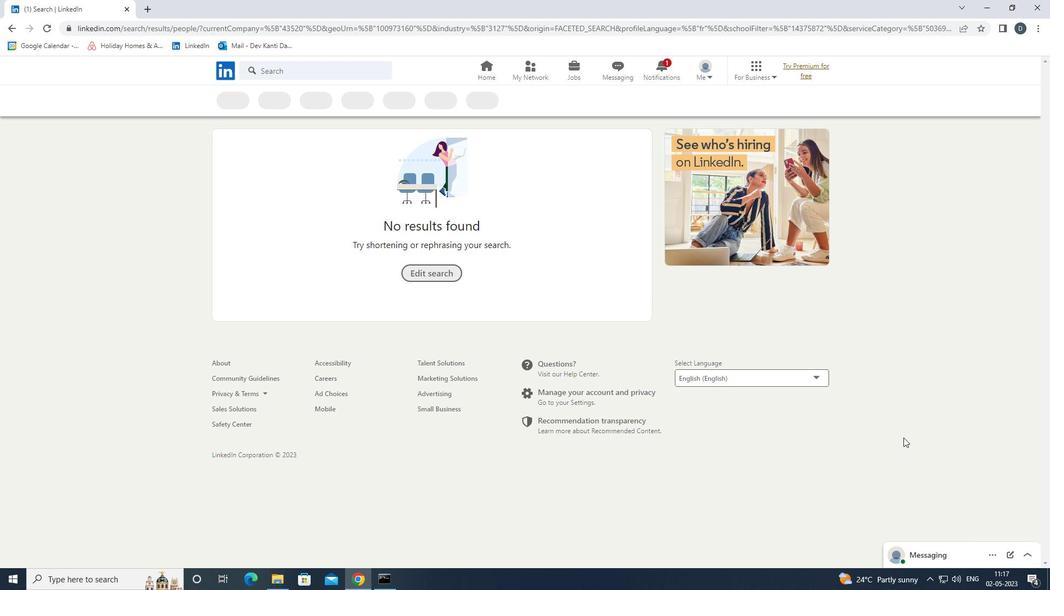 
